 Task: Start a Sprint called Sprint0000000196 in Scrum Project Project0000000066 in Jira. Start a Sprint called Sprint0000000197 in Scrum Project Project0000000066 in Jira. Start a Sprint called Sprint0000000198 in Scrum Project Project0000000066 in Jira. Create a Scrum Project Project0000000067 in Jira. Create a Scrum Project Project0000000068 in Jira
Action: Mouse moved to (220, 64)
Screenshot: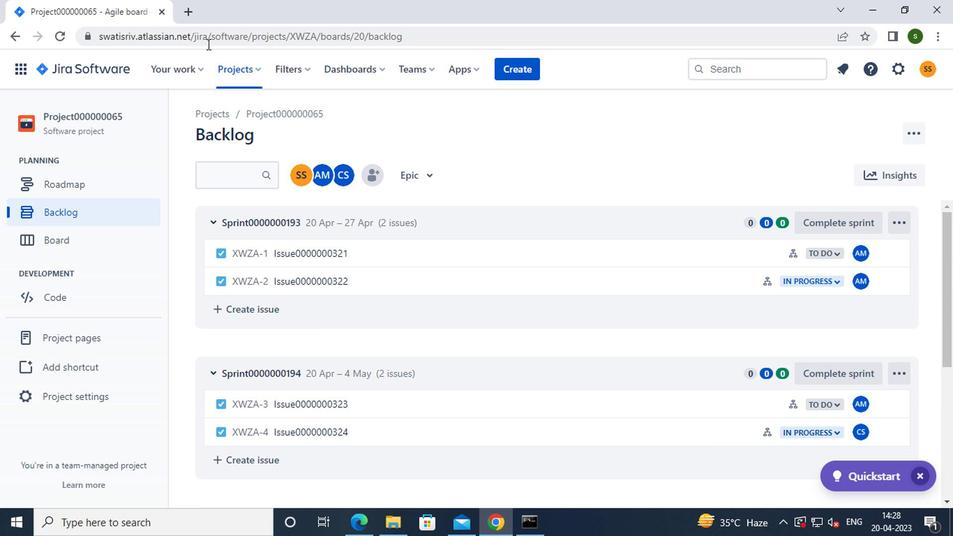 
Action: Mouse pressed left at (220, 64)
Screenshot: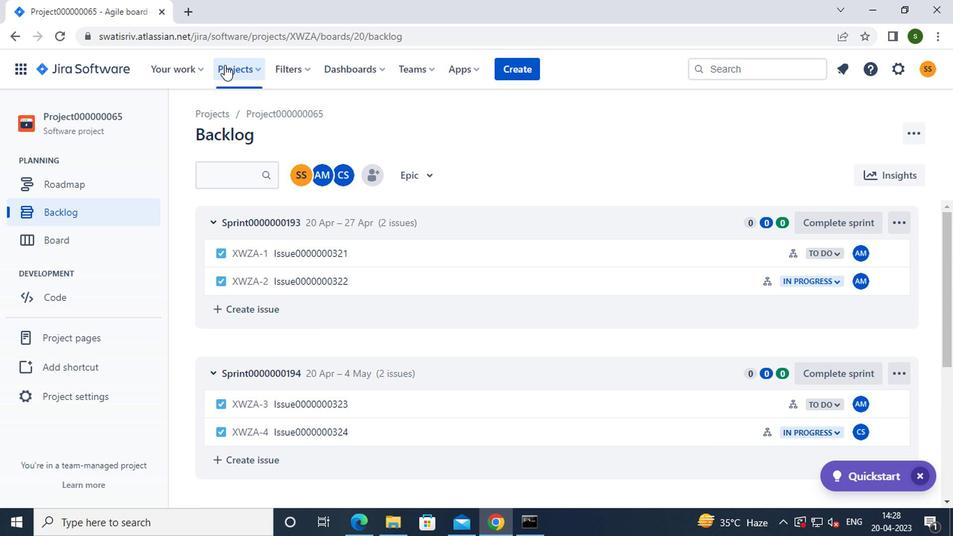
Action: Mouse moved to (296, 168)
Screenshot: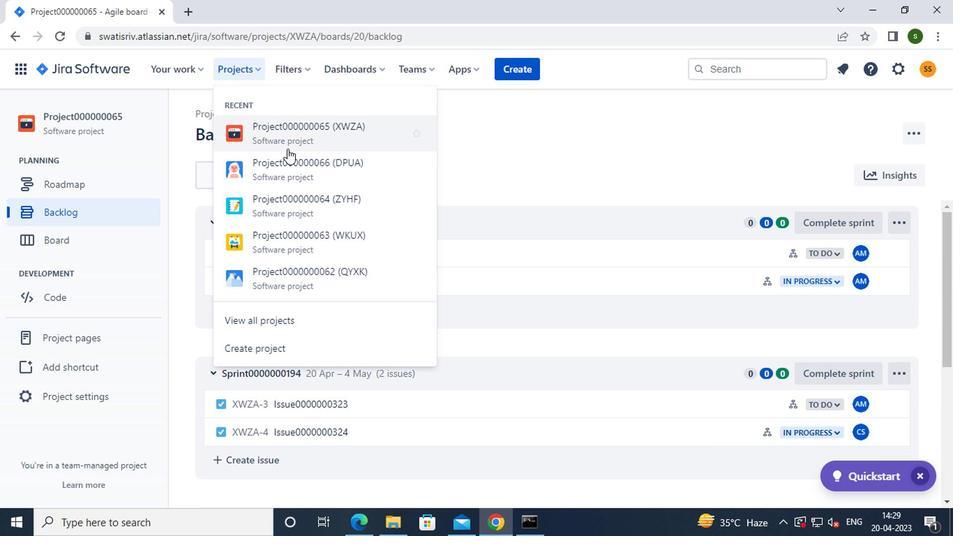 
Action: Mouse pressed left at (296, 168)
Screenshot: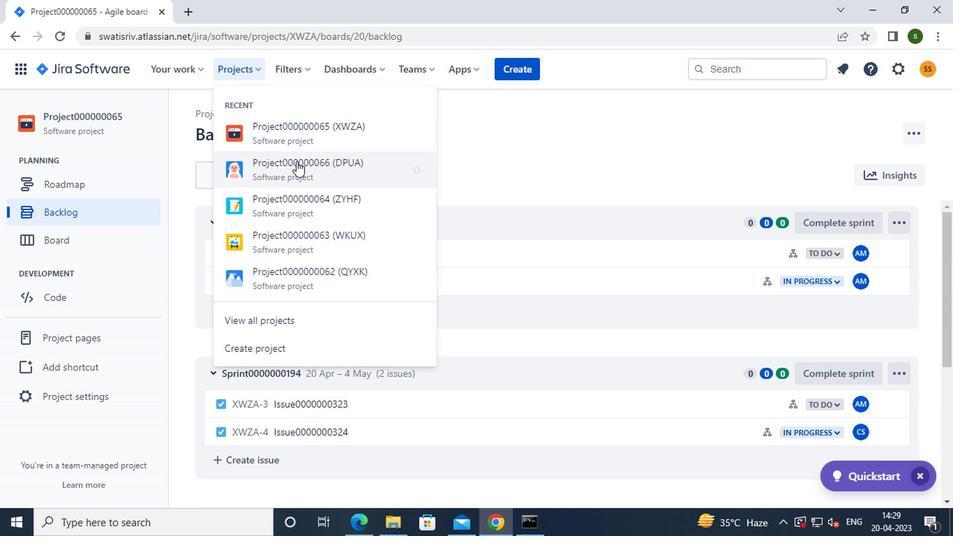 
Action: Mouse moved to (105, 204)
Screenshot: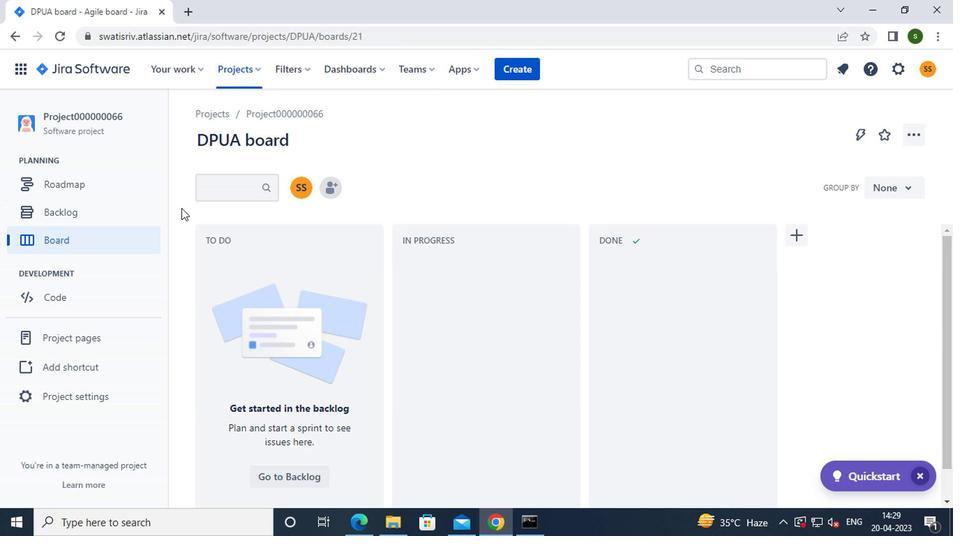 
Action: Mouse pressed left at (105, 204)
Screenshot: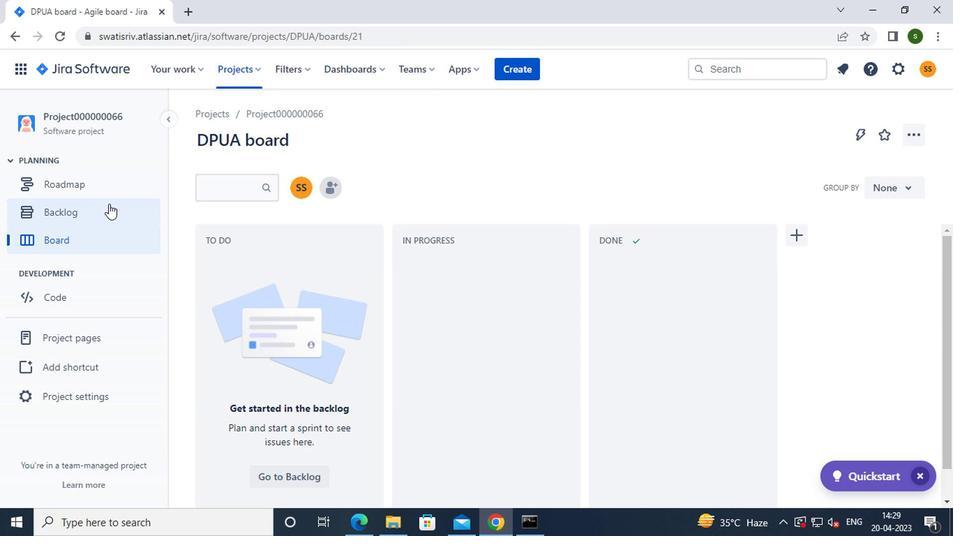 
Action: Mouse moved to (837, 219)
Screenshot: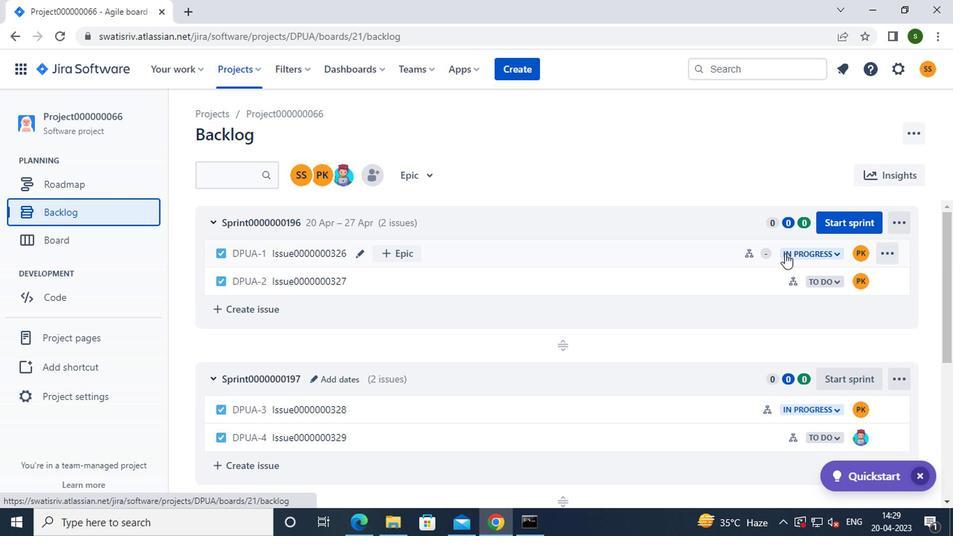 
Action: Mouse pressed left at (837, 219)
Screenshot: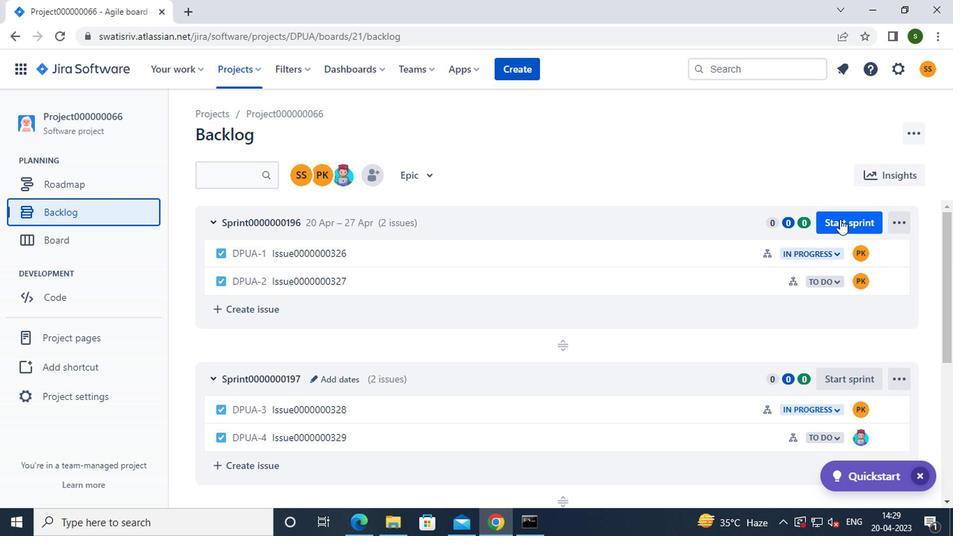 
Action: Mouse moved to (608, 360)
Screenshot: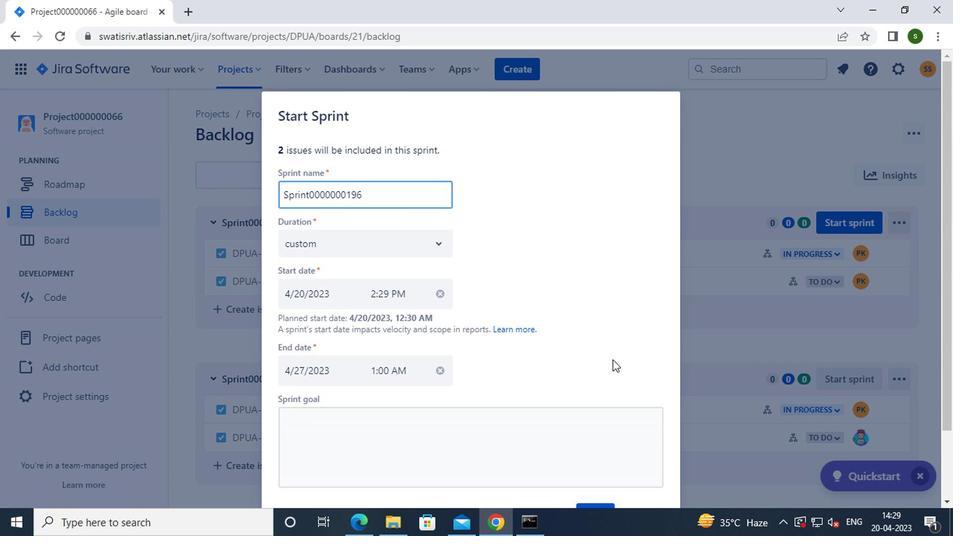 
Action: Mouse scrolled (608, 359) with delta (0, 0)
Screenshot: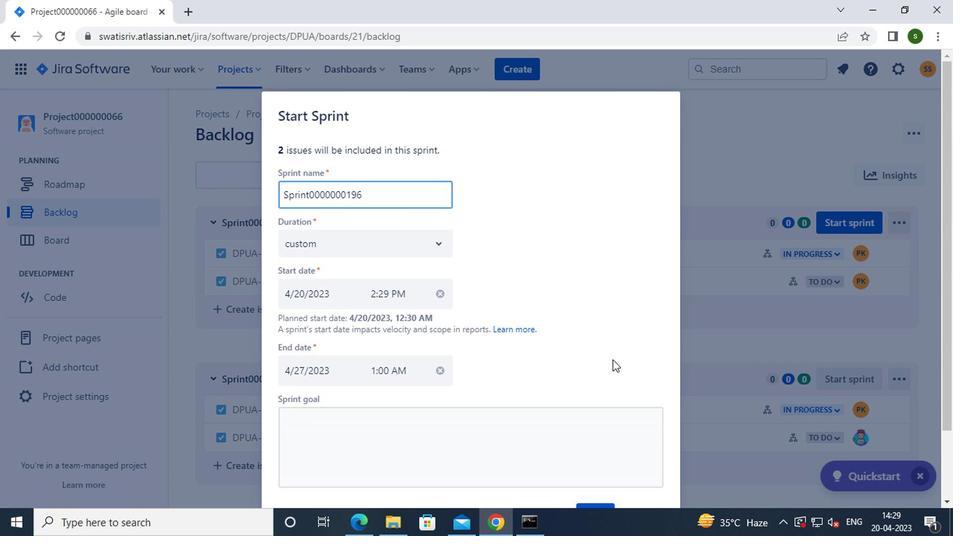 
Action: Mouse moved to (608, 361)
Screenshot: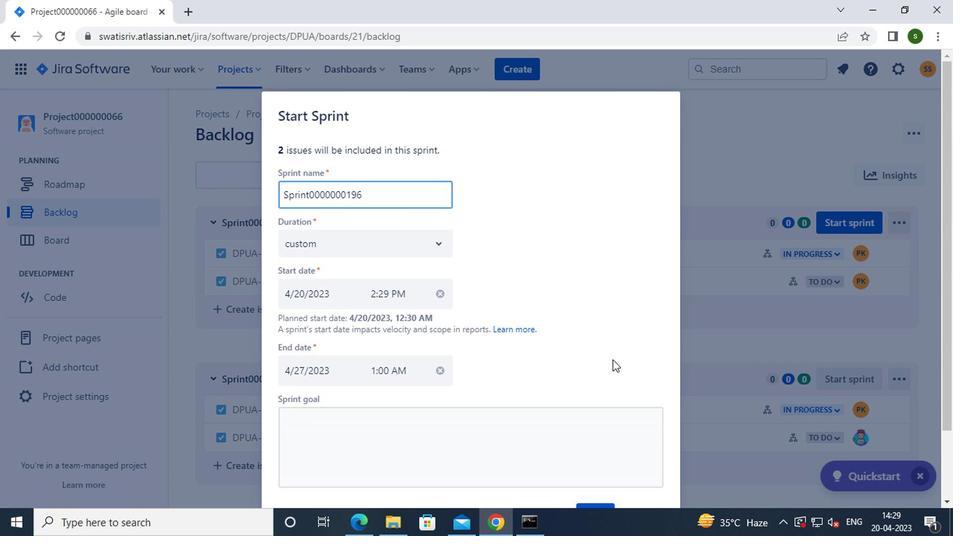 
Action: Mouse scrolled (608, 360) with delta (0, 0)
Screenshot: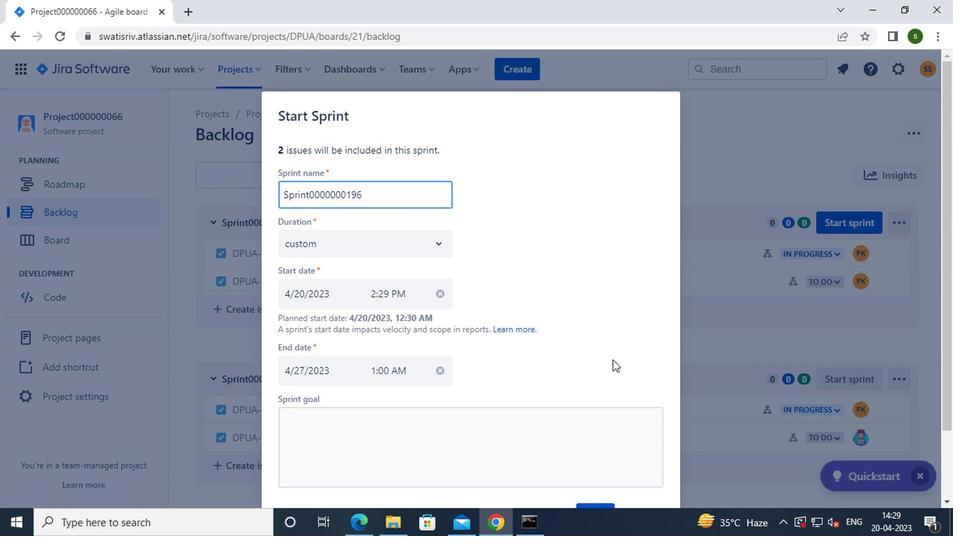 
Action: Mouse moved to (598, 431)
Screenshot: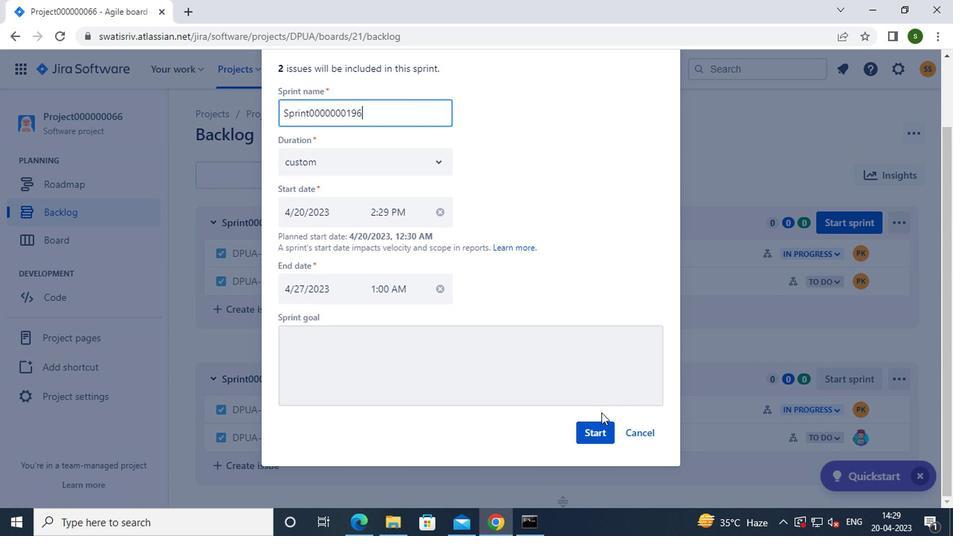 
Action: Mouse pressed left at (598, 431)
Screenshot: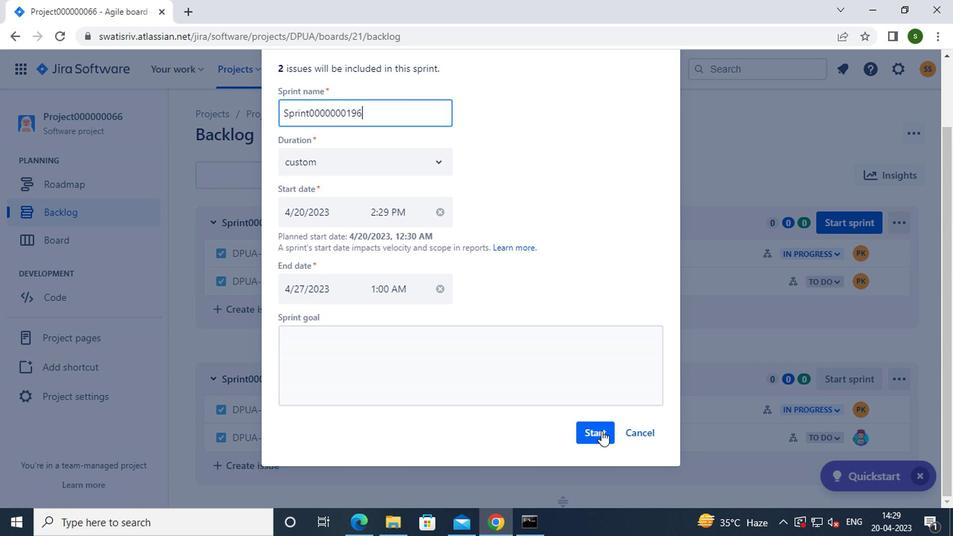 
Action: Mouse moved to (105, 205)
Screenshot: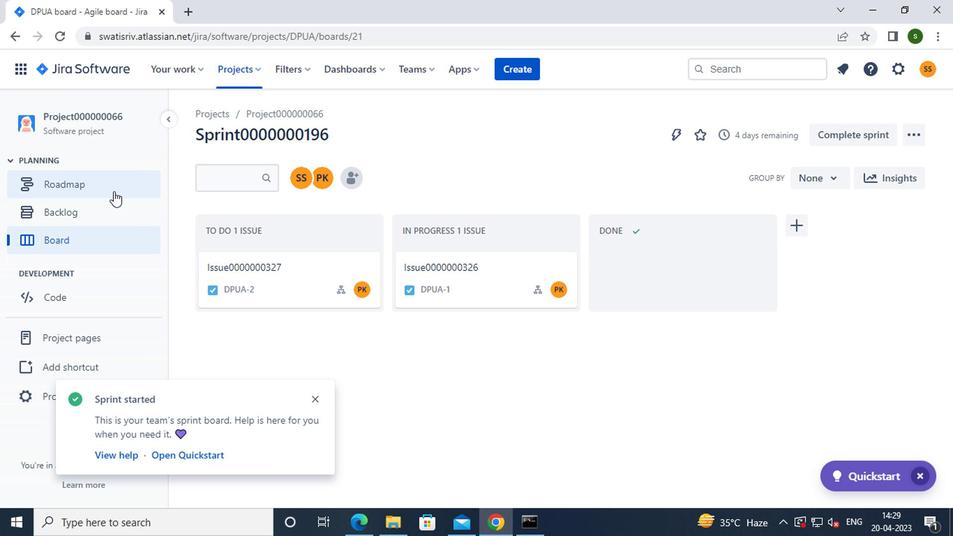 
Action: Mouse pressed left at (105, 205)
Screenshot: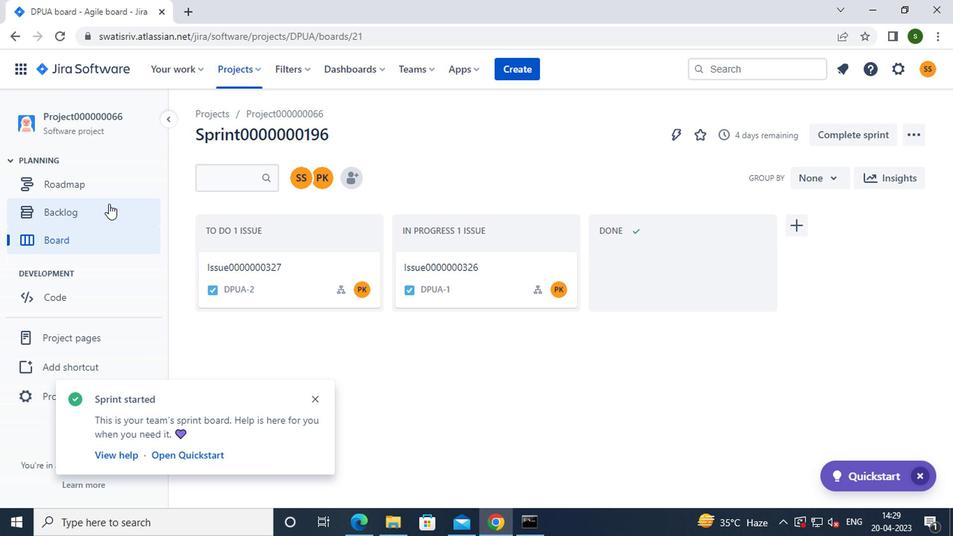 
Action: Mouse moved to (645, 335)
Screenshot: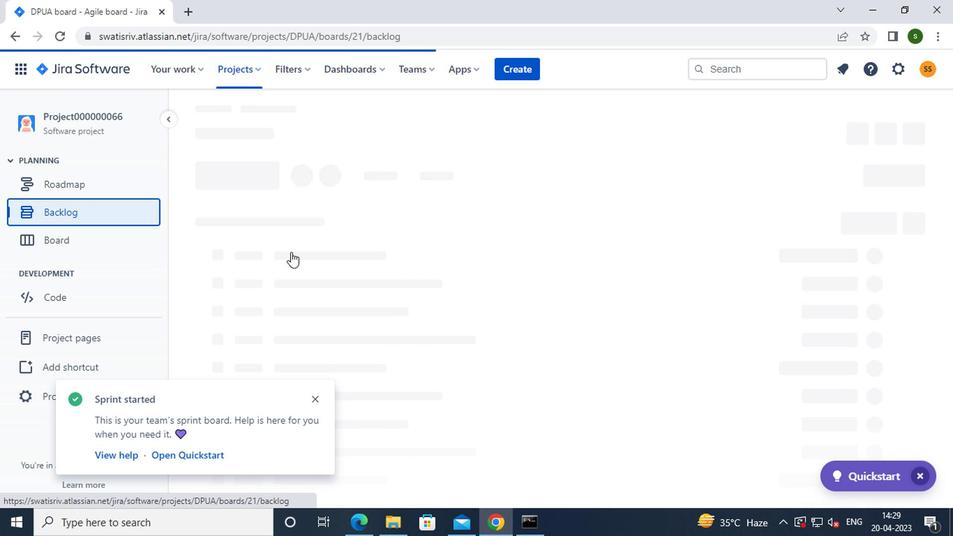 
Action: Mouse scrolled (645, 334) with delta (0, 0)
Screenshot: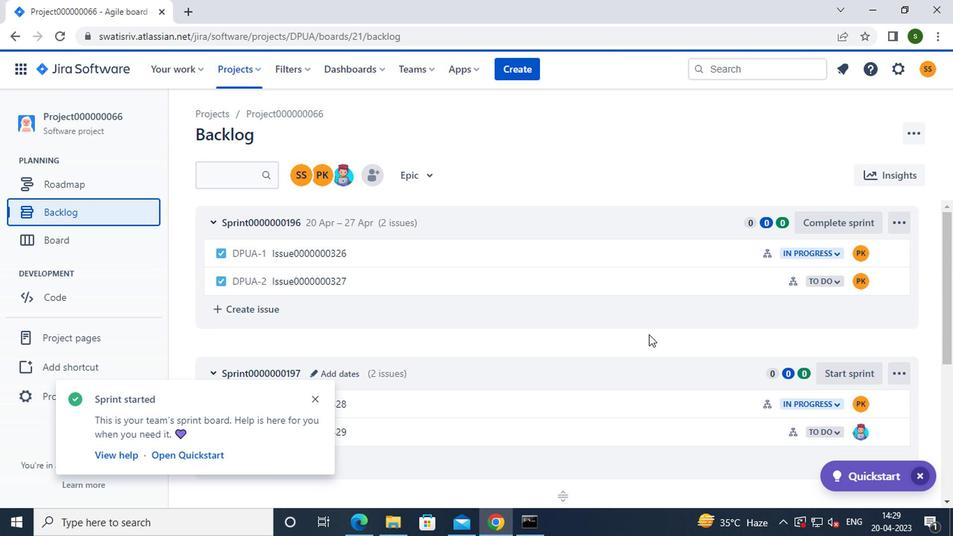 
Action: Mouse moved to (828, 299)
Screenshot: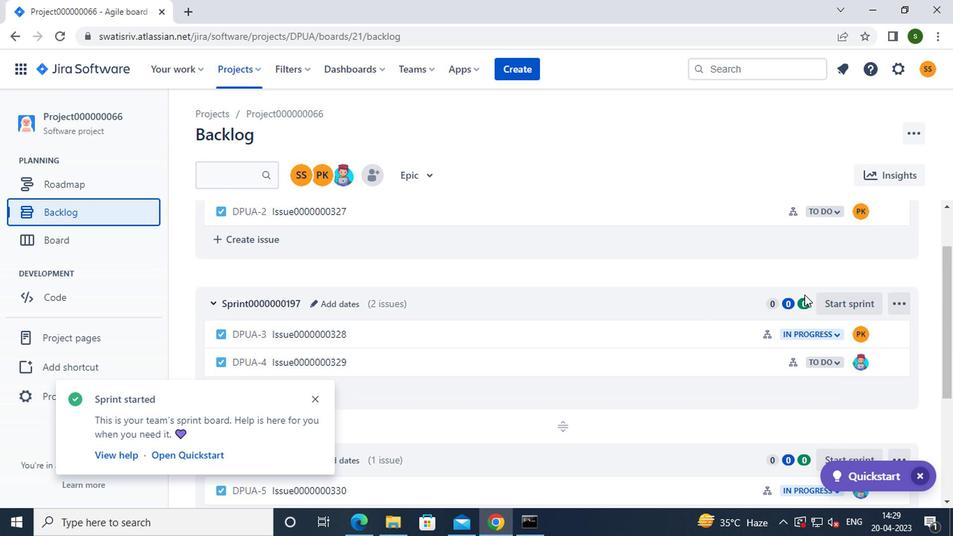 
Action: Mouse pressed left at (828, 299)
Screenshot: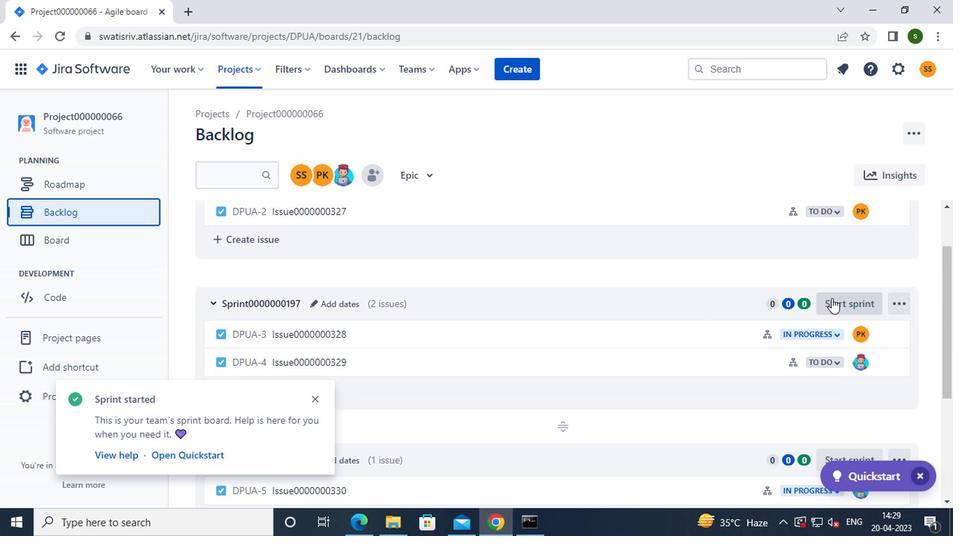 
Action: Mouse moved to (603, 490)
Screenshot: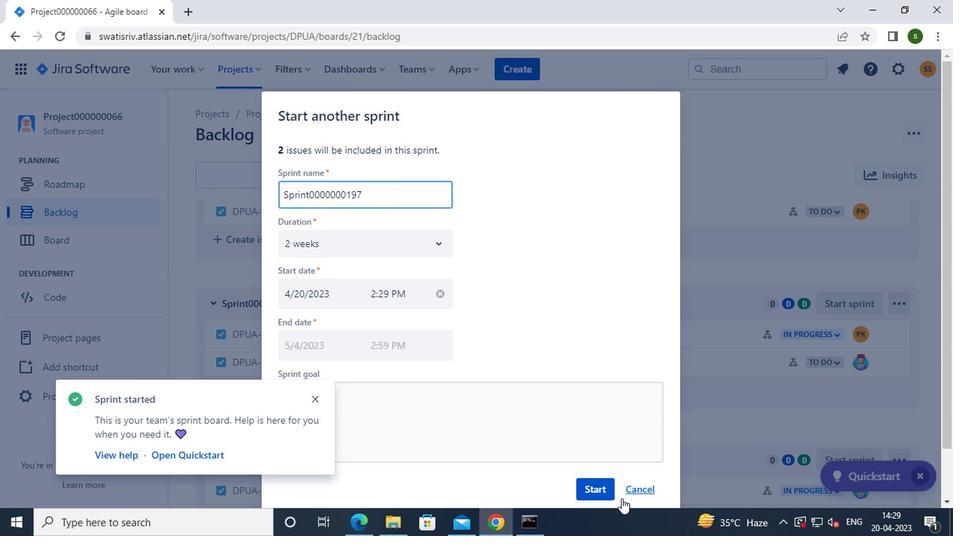 
Action: Mouse pressed left at (603, 490)
Screenshot: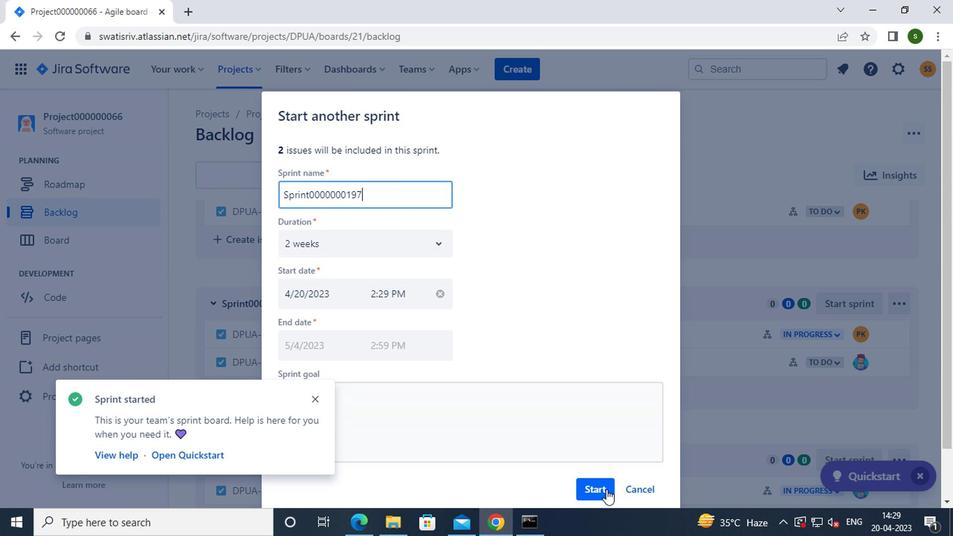 
Action: Mouse moved to (111, 216)
Screenshot: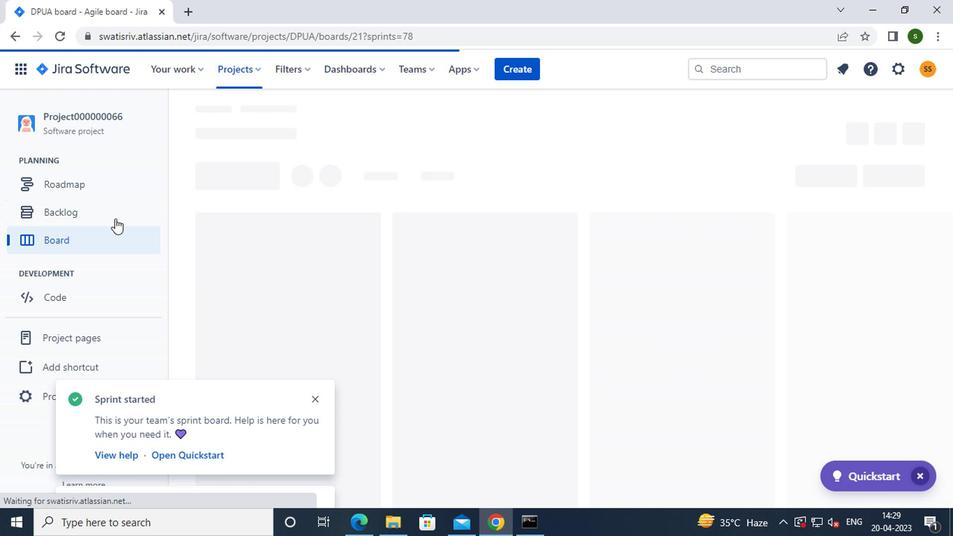 
Action: Mouse pressed left at (111, 216)
Screenshot: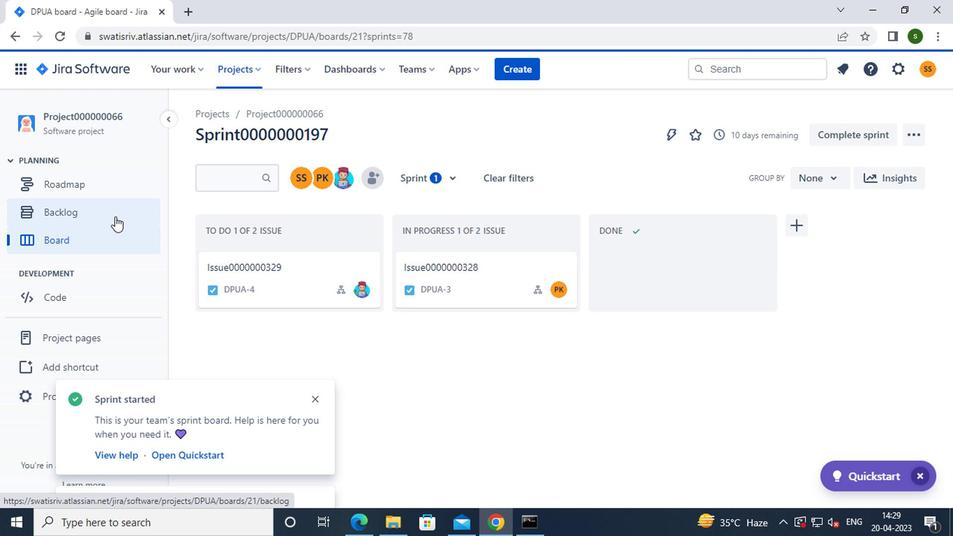 
Action: Mouse moved to (616, 347)
Screenshot: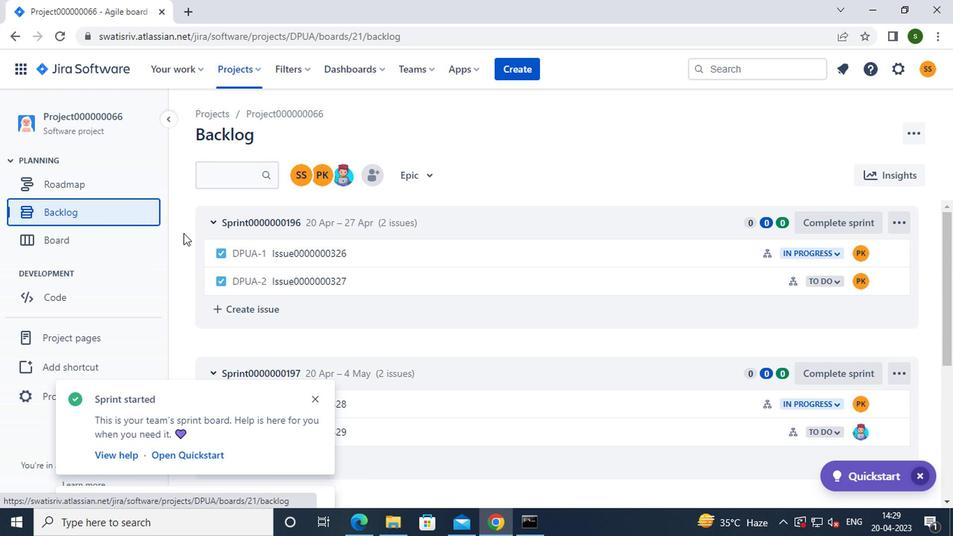 
Action: Mouse scrolled (616, 346) with delta (0, 0)
Screenshot: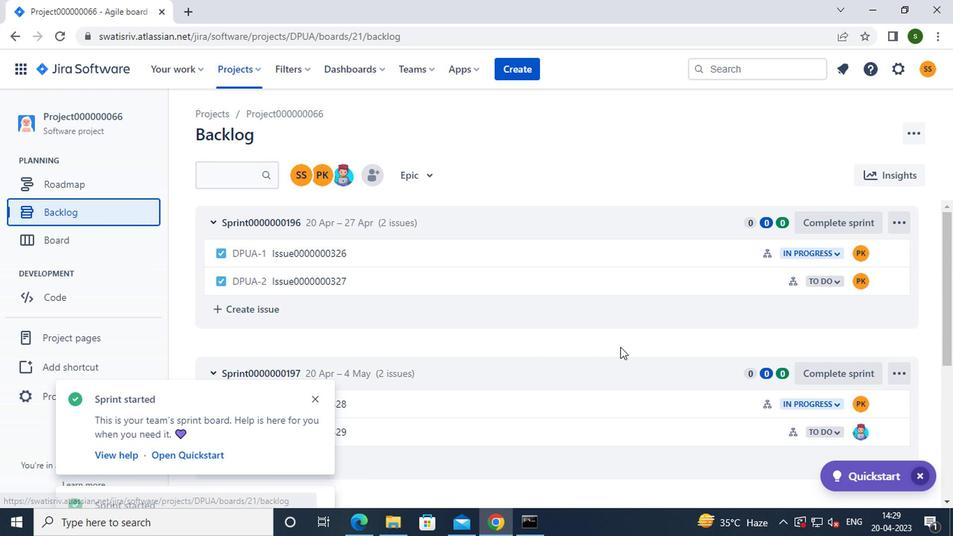
Action: Mouse scrolled (616, 346) with delta (0, 0)
Screenshot: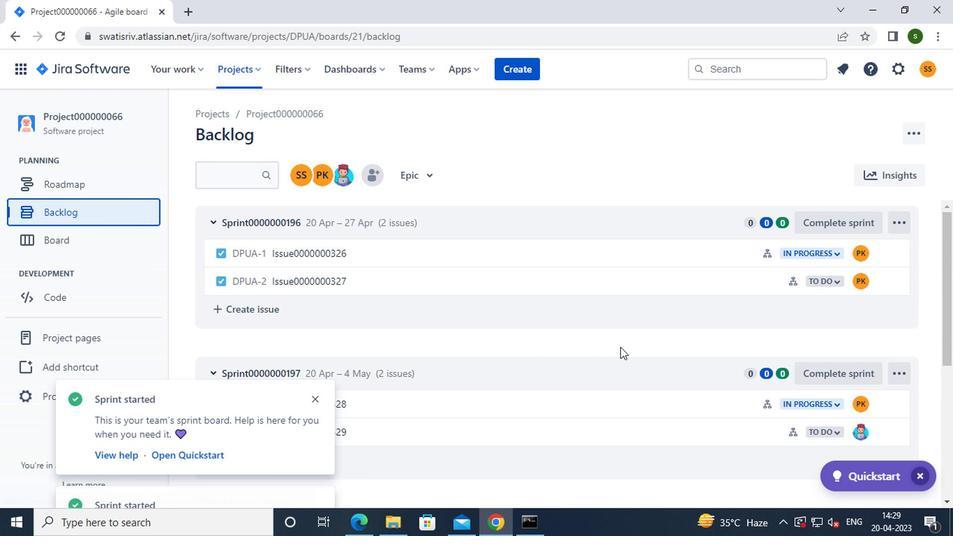 
Action: Mouse scrolled (616, 346) with delta (0, 0)
Screenshot: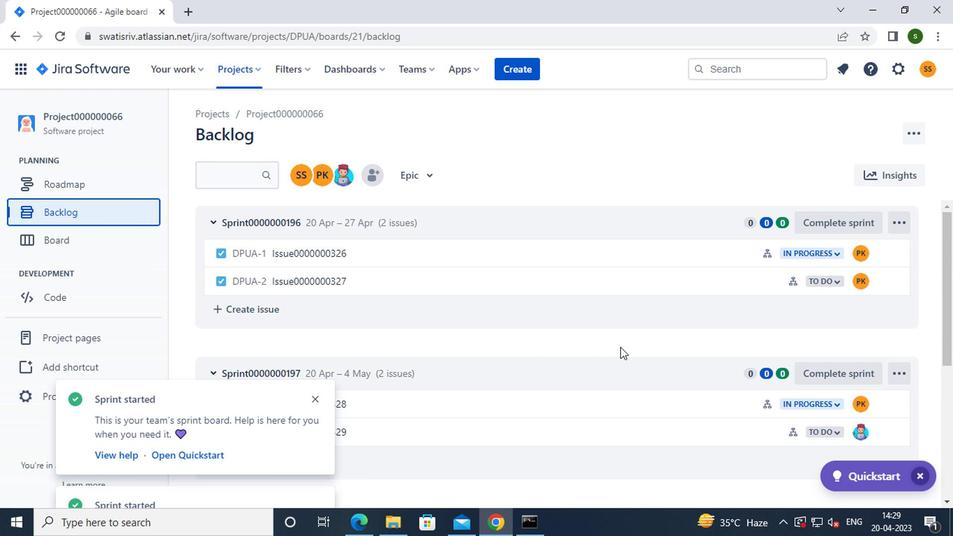 
Action: Mouse scrolled (616, 346) with delta (0, 0)
Screenshot: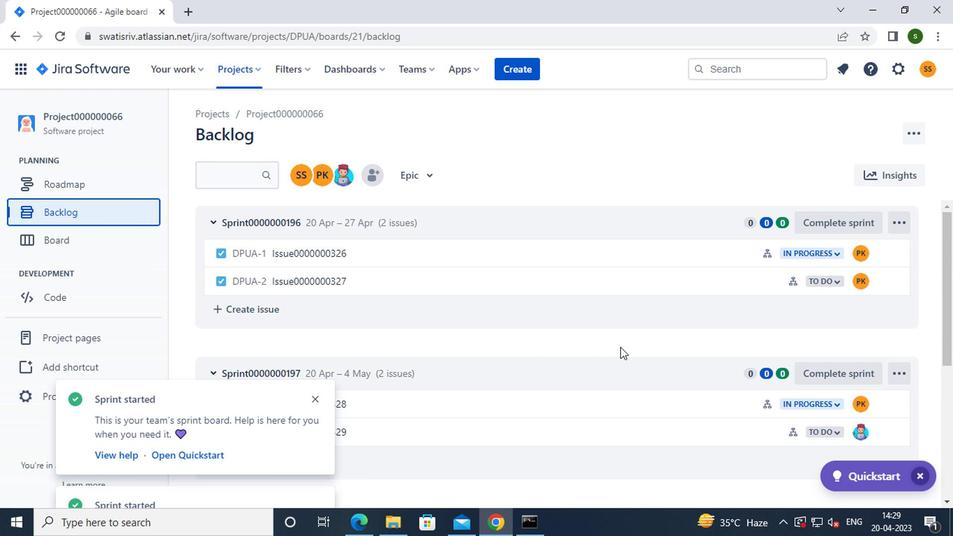 
Action: Mouse moved to (600, 289)
Screenshot: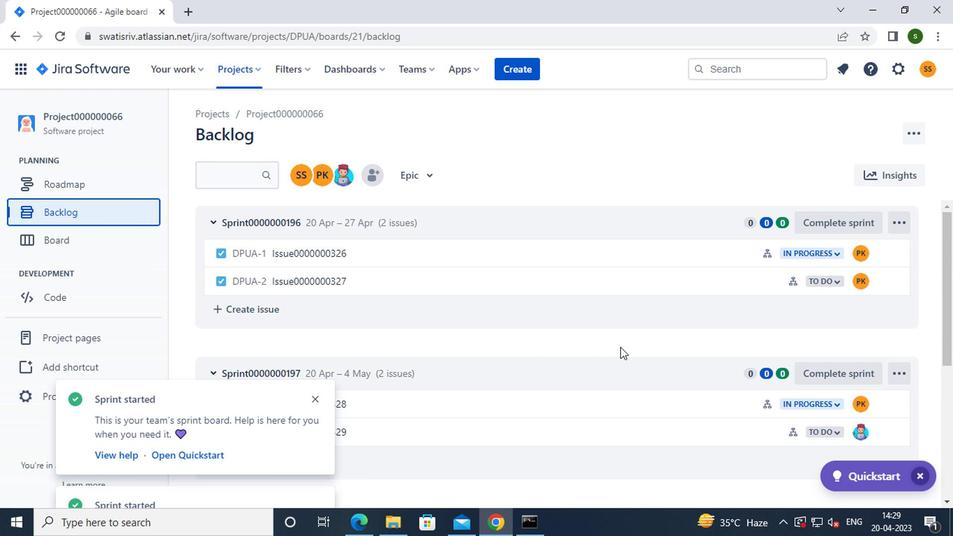 
Action: Mouse scrolled (600, 288) with delta (0, 0)
Screenshot: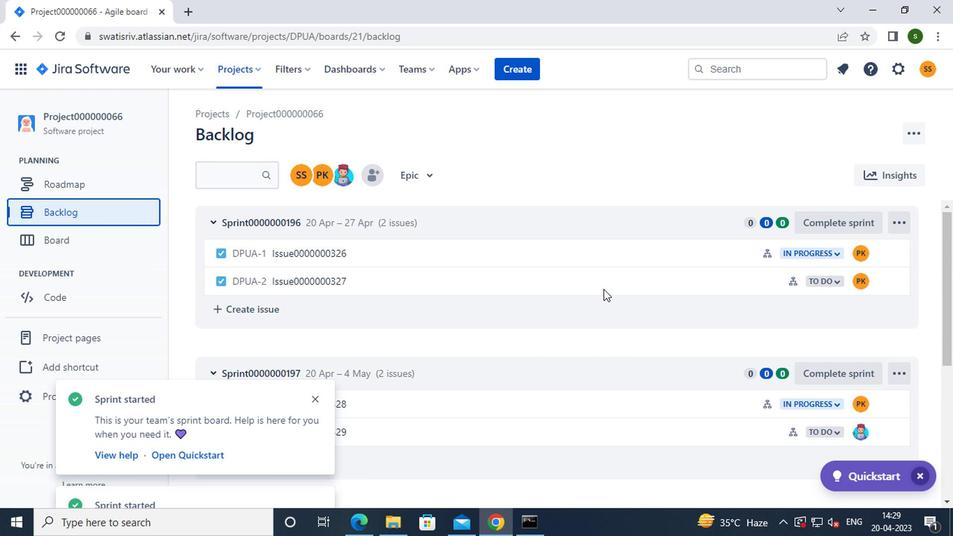 
Action: Mouse scrolled (600, 288) with delta (0, 0)
Screenshot: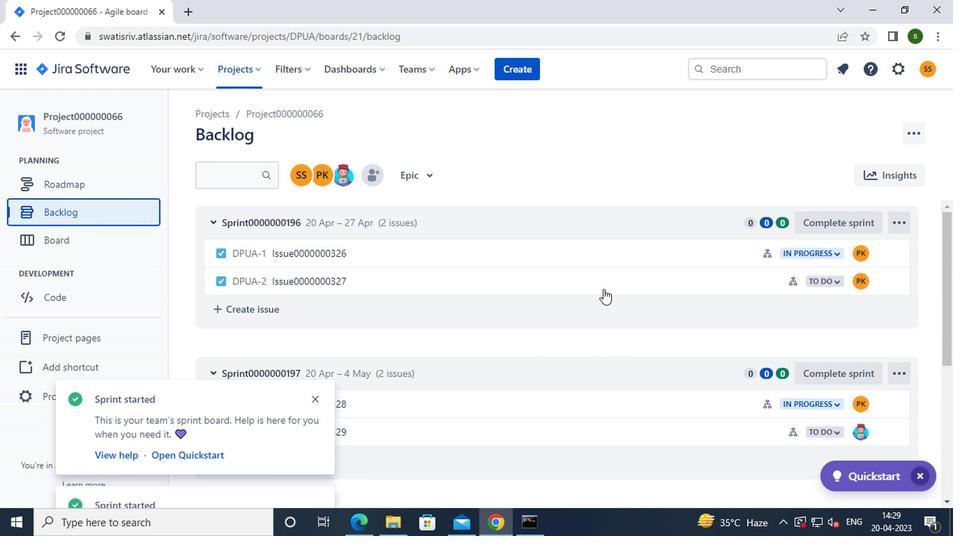 
Action: Mouse moved to (950, 309)
Screenshot: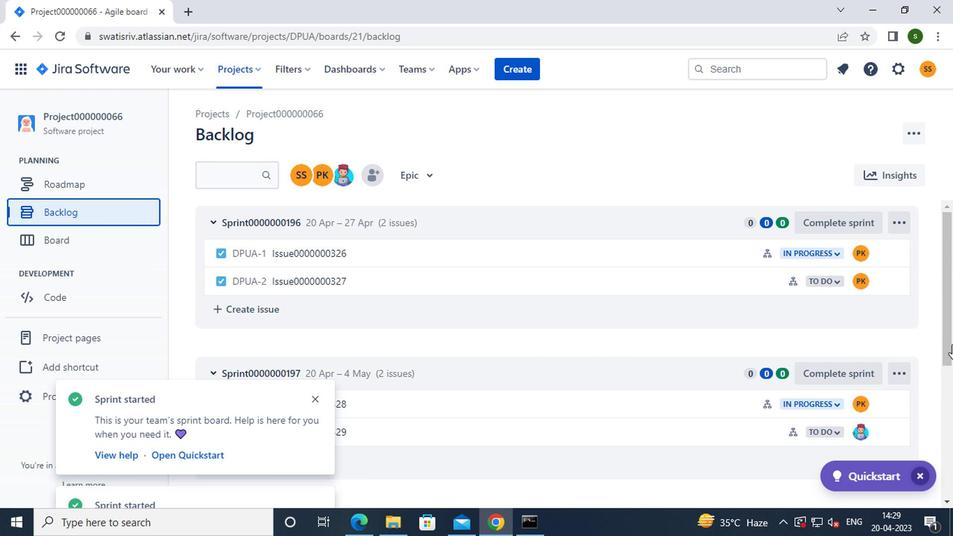 
Action: Mouse pressed left at (949, 309)
Screenshot: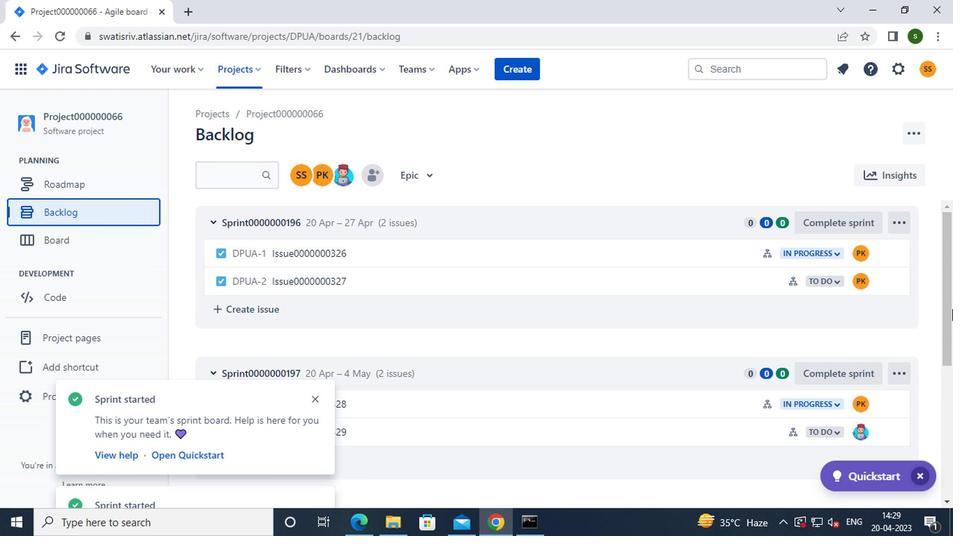 
Action: Mouse moved to (946, 341)
Screenshot: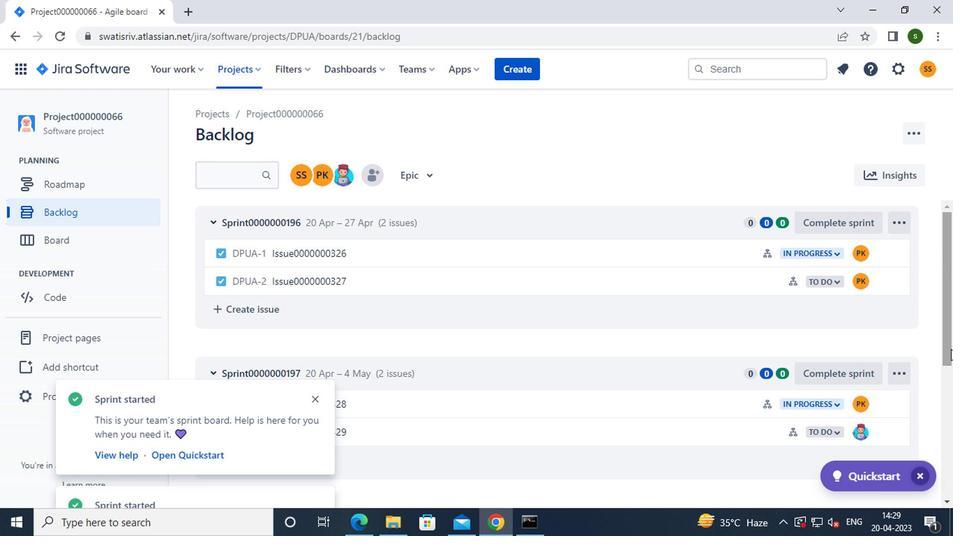 
Action: Mouse pressed left at (946, 341)
Screenshot: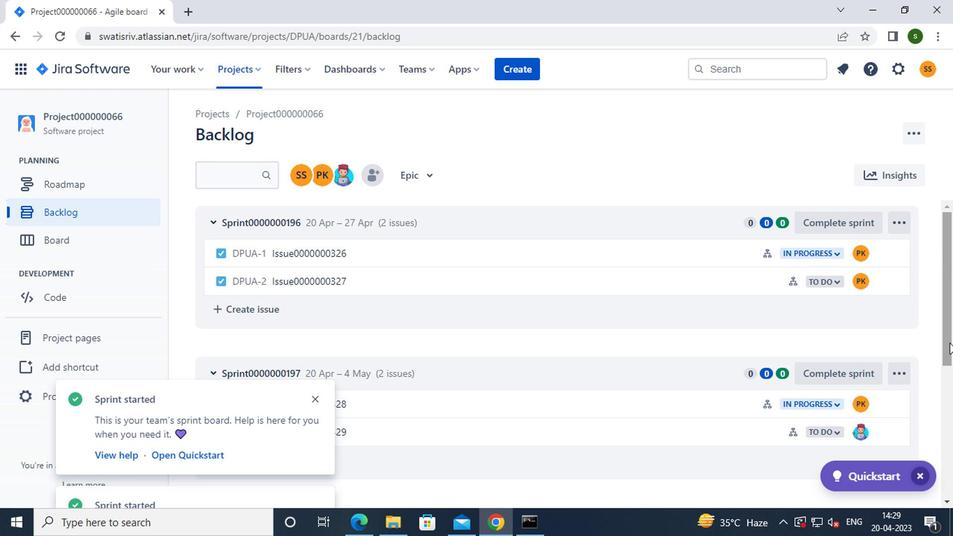 
Action: Mouse moved to (840, 343)
Screenshot: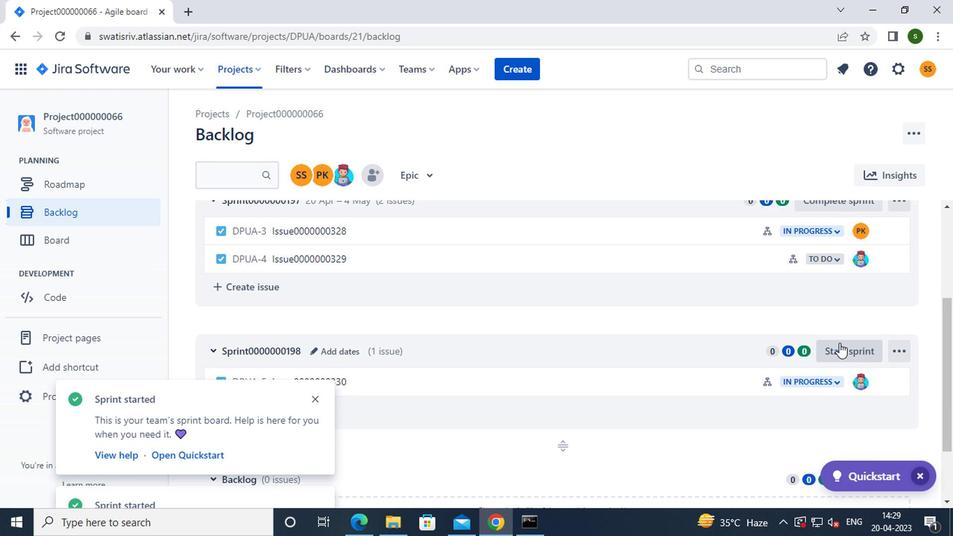 
Action: Mouse pressed left at (840, 343)
Screenshot: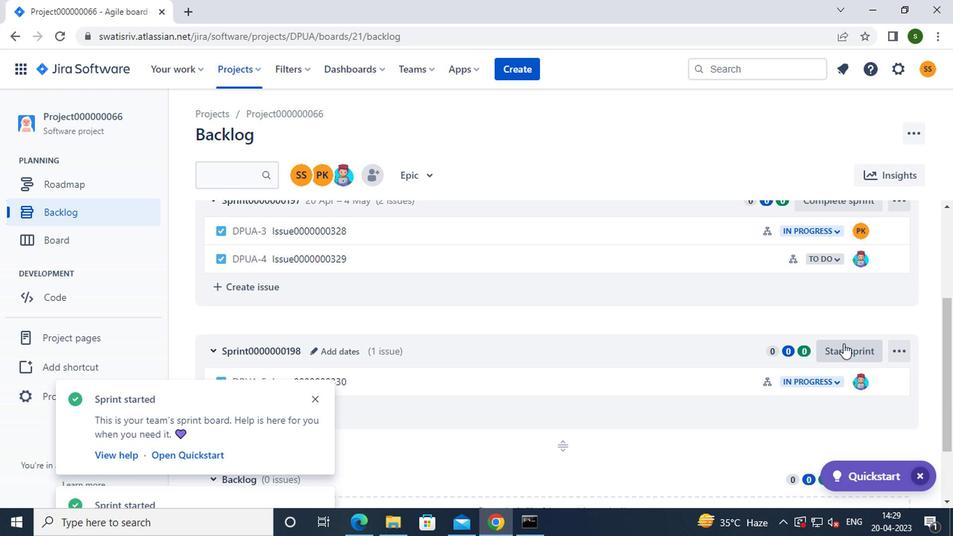 
Action: Mouse moved to (598, 483)
Screenshot: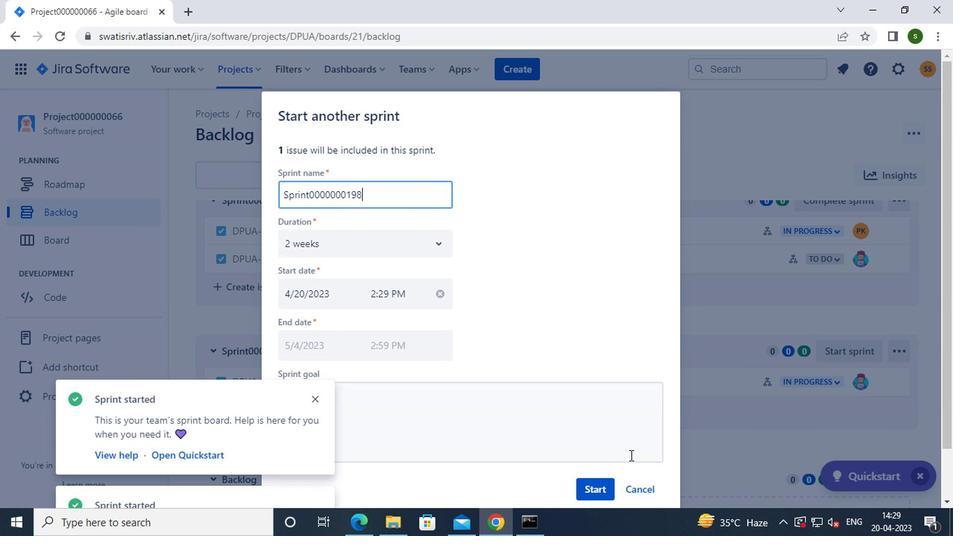 
Action: Mouse pressed left at (598, 483)
Screenshot: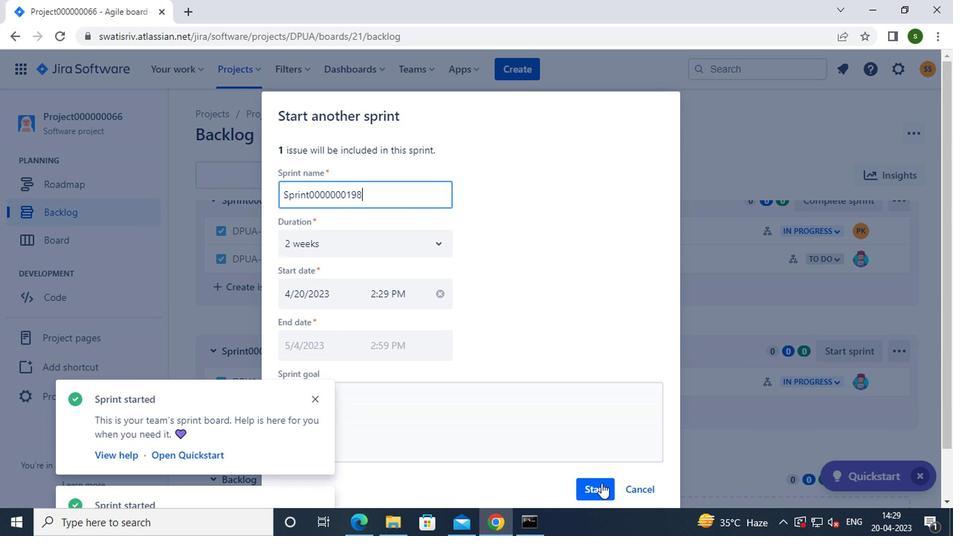 
Action: Mouse moved to (248, 70)
Screenshot: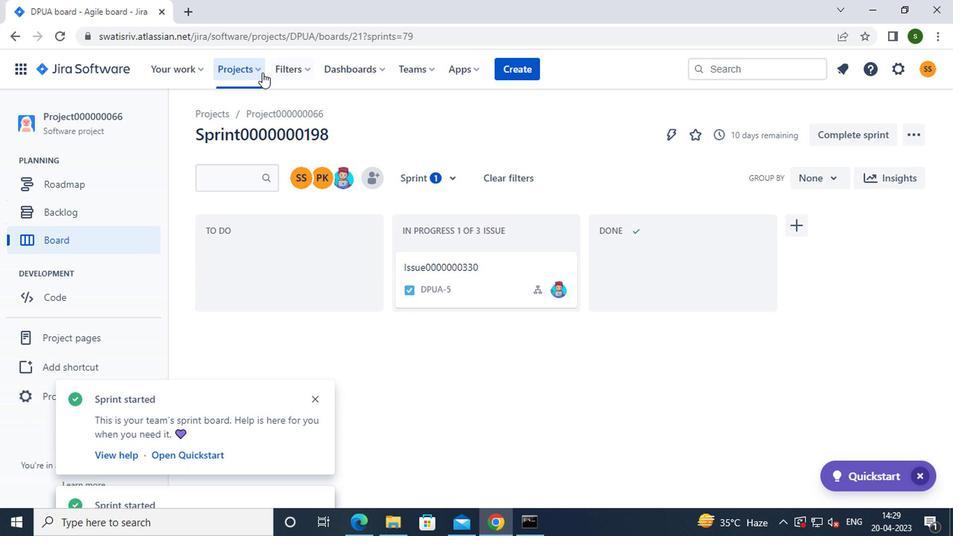 
Action: Mouse pressed left at (248, 70)
Screenshot: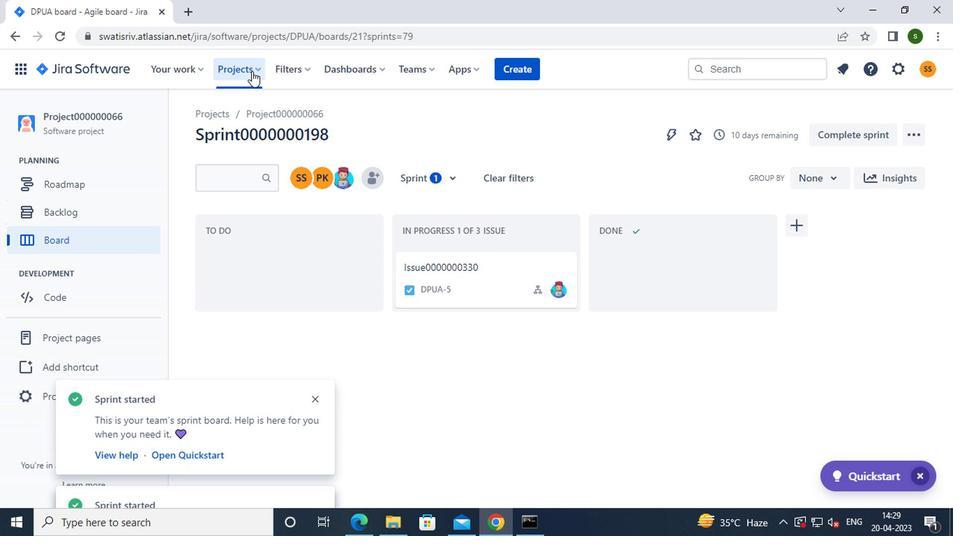 
Action: Mouse moved to (313, 350)
Screenshot: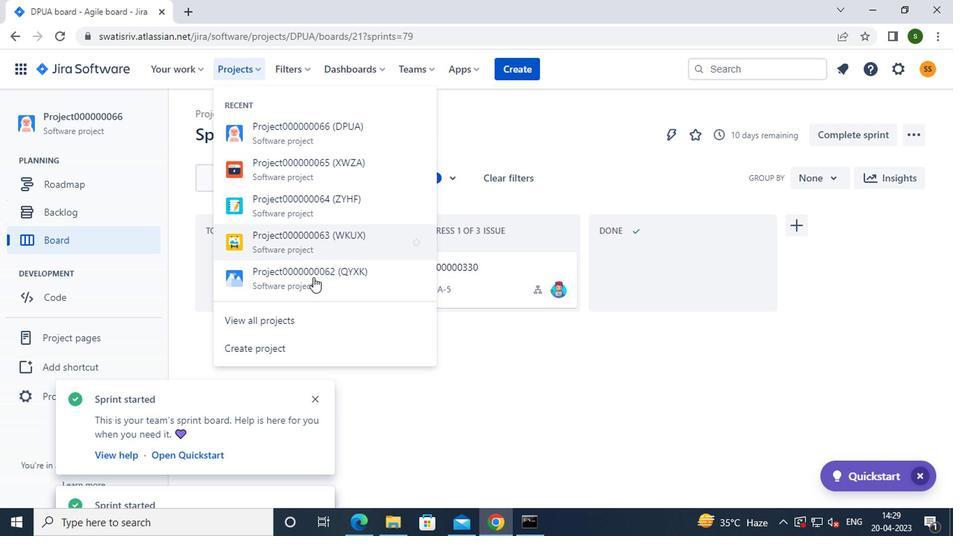 
Action: Mouse pressed left at (313, 350)
Screenshot: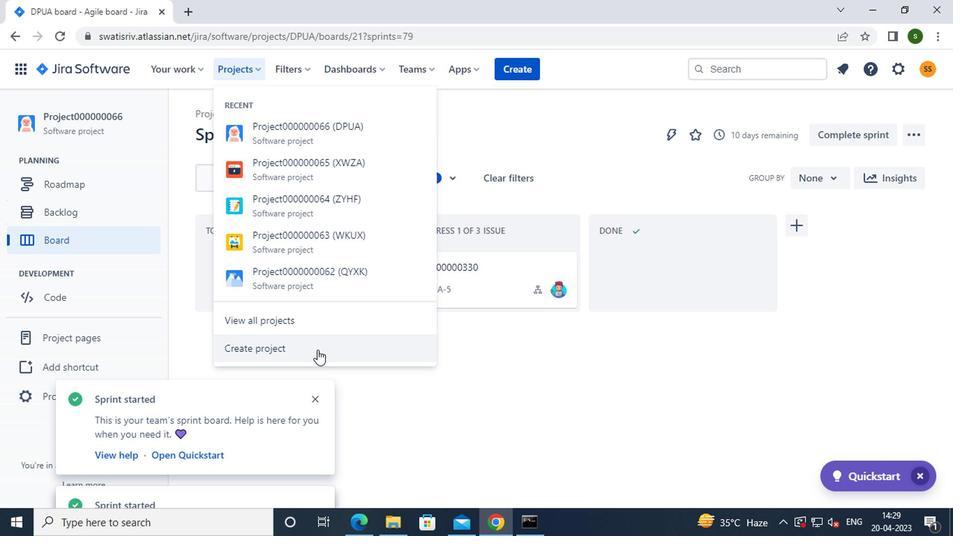 
Action: Mouse moved to (775, 350)
Screenshot: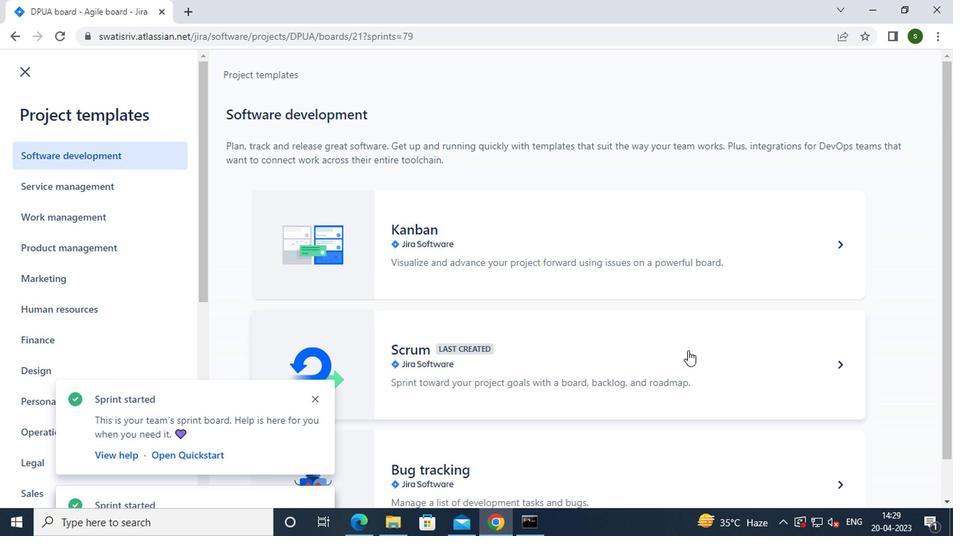 
Action: Mouse pressed left at (775, 350)
Screenshot: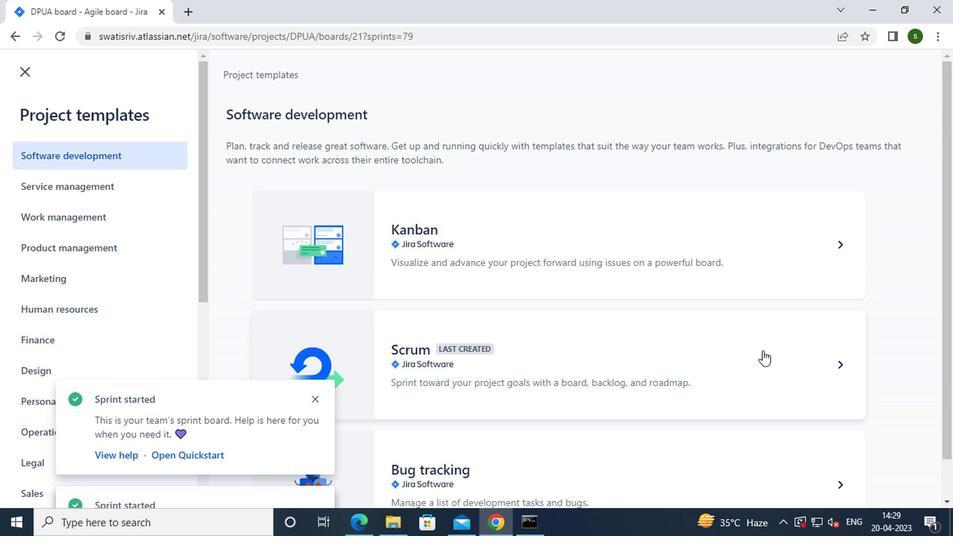 
Action: Mouse moved to (863, 474)
Screenshot: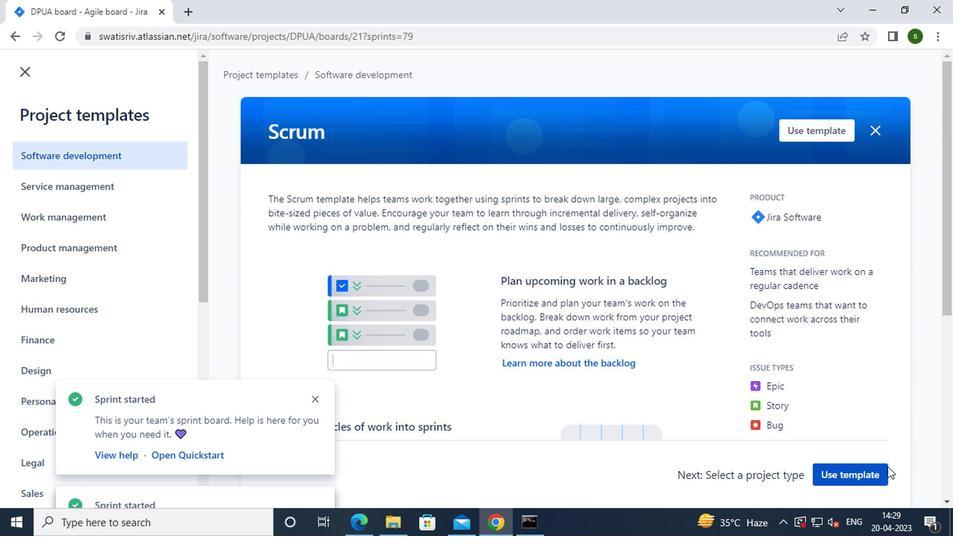 
Action: Mouse pressed left at (863, 474)
Screenshot: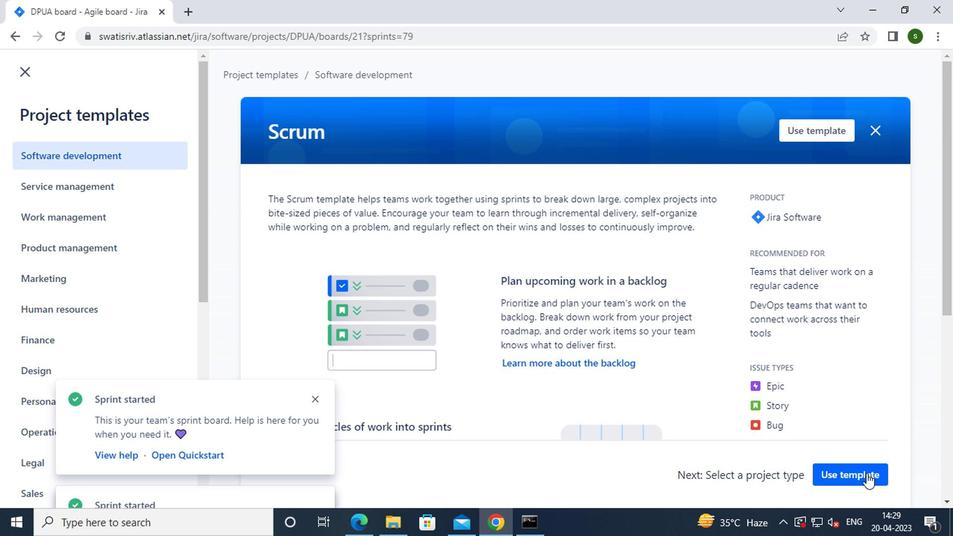 
Action: Mouse moved to (807, 376)
Screenshot: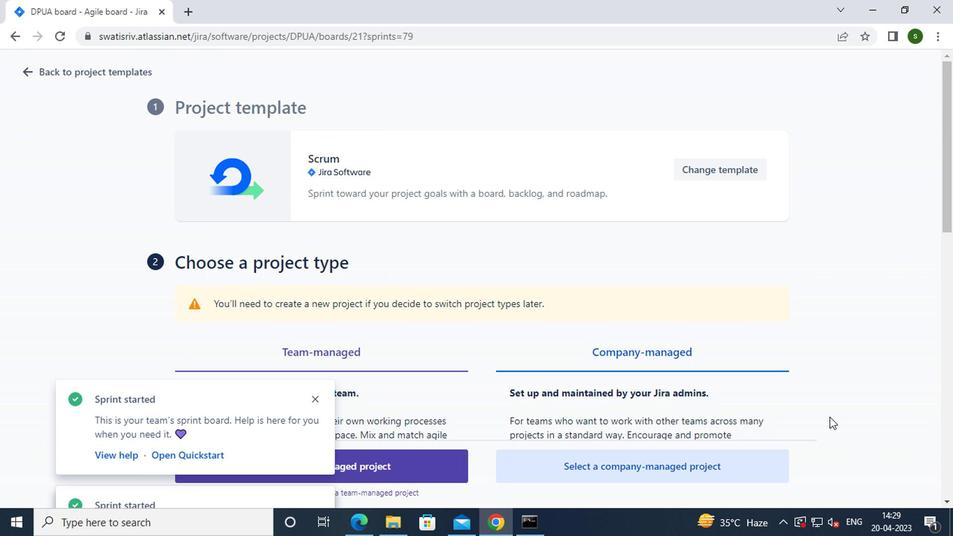 
Action: Mouse scrolled (807, 375) with delta (0, 0)
Screenshot: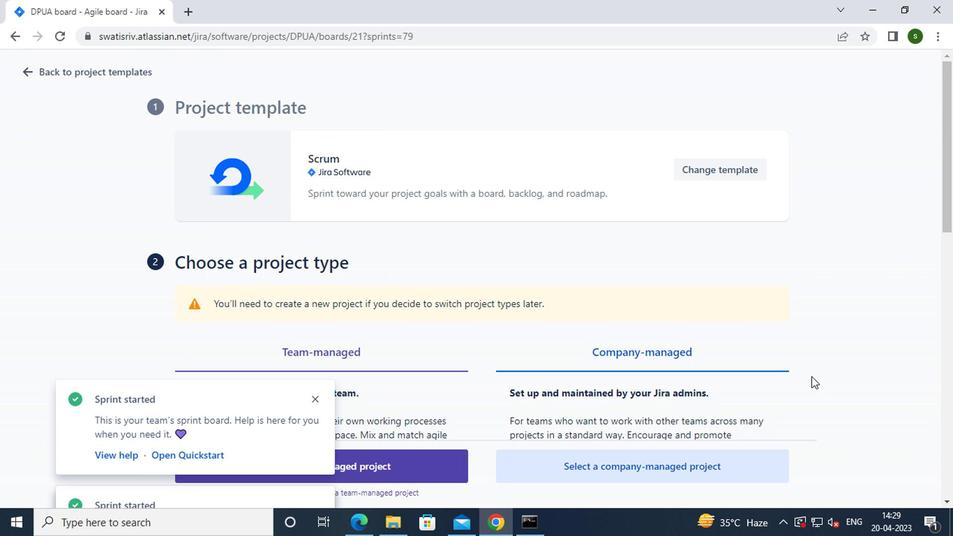 
Action: Mouse scrolled (807, 375) with delta (0, 0)
Screenshot: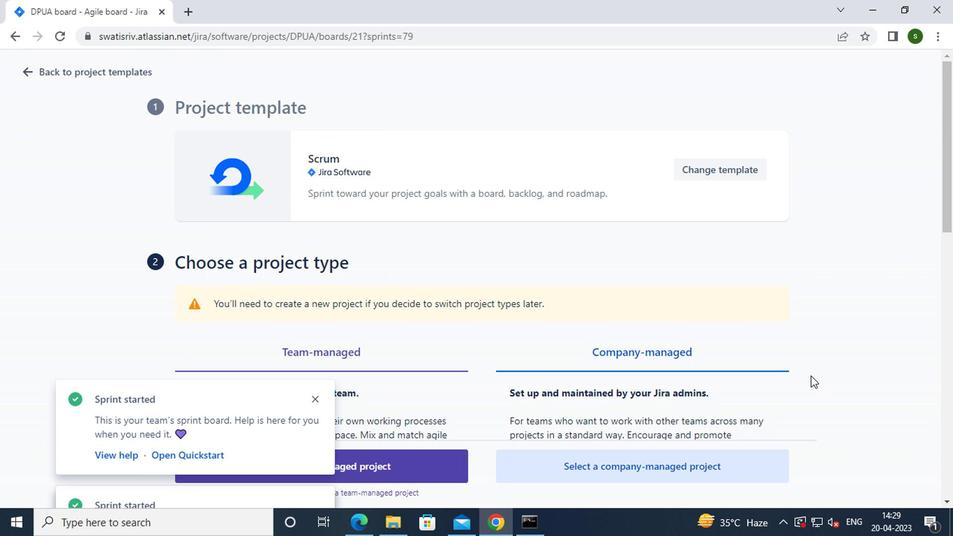 
Action: Mouse moved to (411, 471)
Screenshot: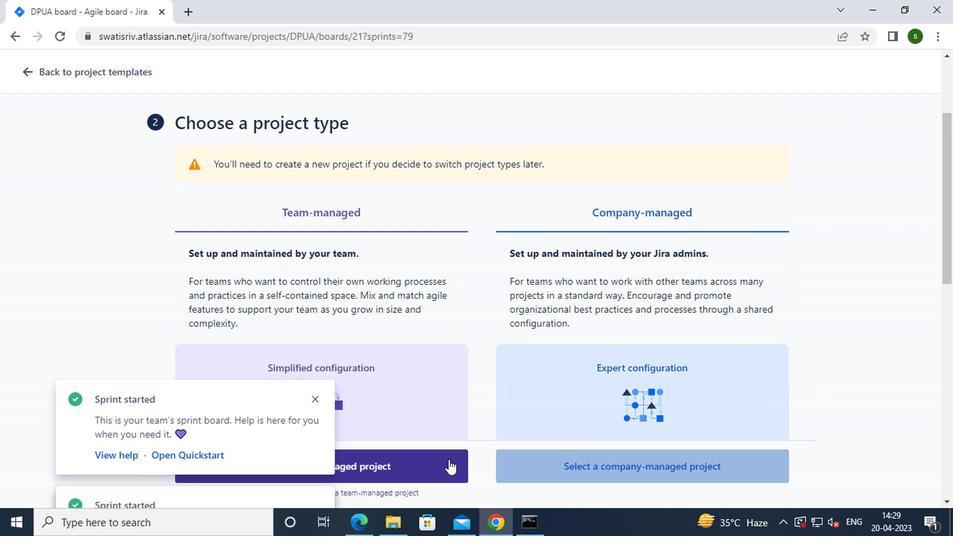 
Action: Mouse pressed left at (411, 471)
Screenshot: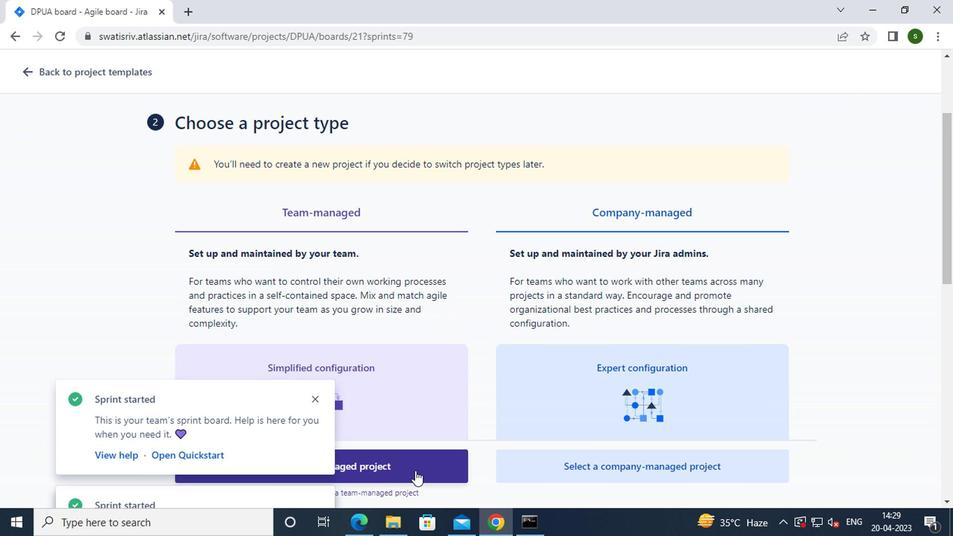 
Action: Mouse moved to (236, 215)
Screenshot: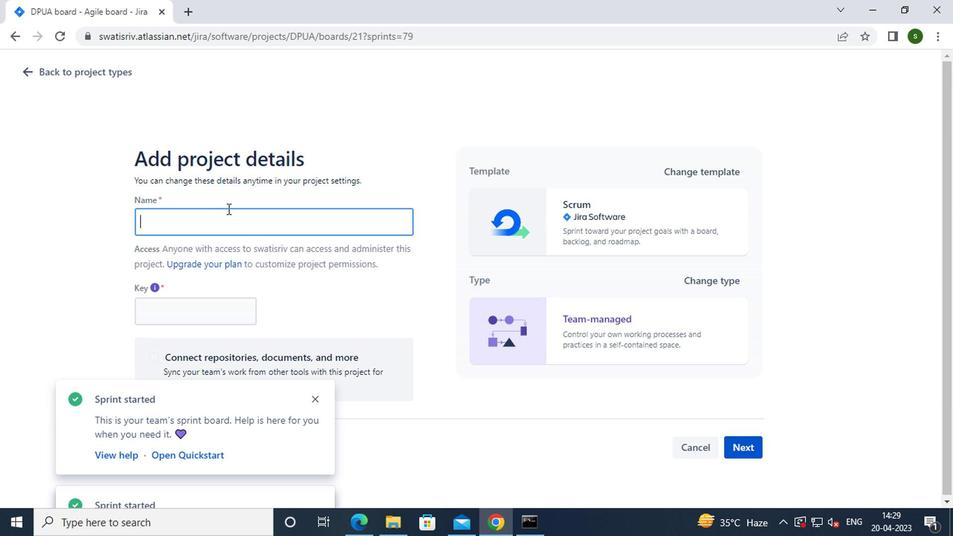 
Action: Mouse pressed left at (236, 215)
Screenshot: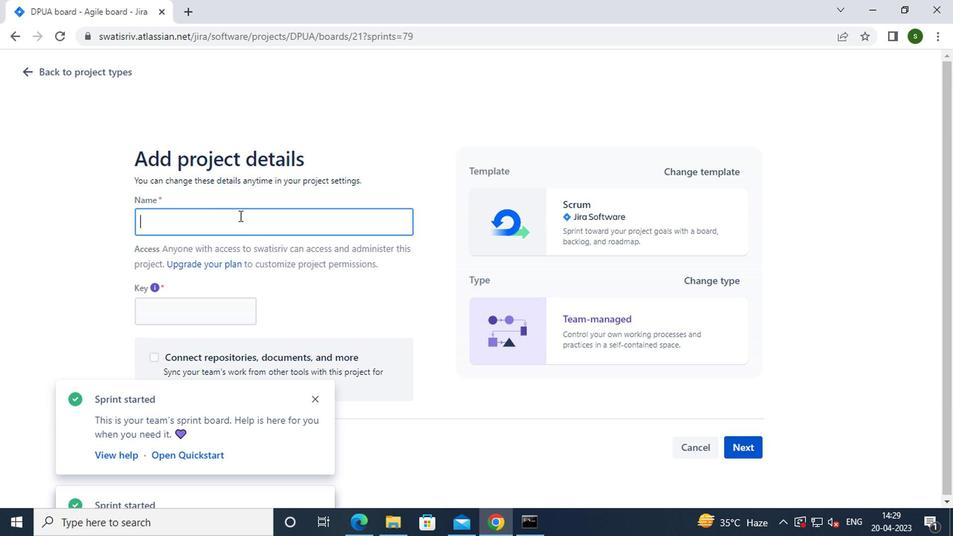
Action: Key pressed <Key.caps_lock><Key.caps_lock>p<Key.caps_lock>roject0000000067
Screenshot: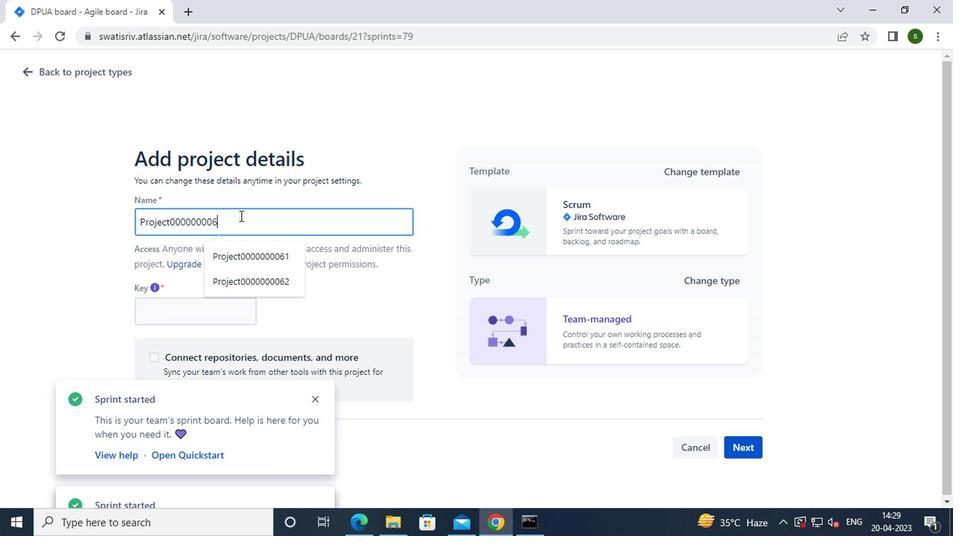 
Action: Mouse moved to (739, 451)
Screenshot: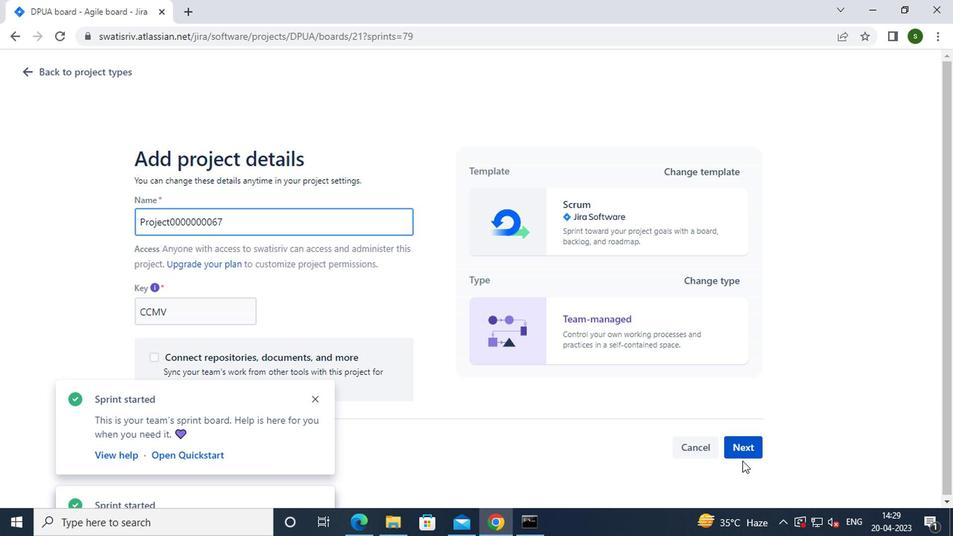 
Action: Mouse pressed left at (739, 451)
Screenshot: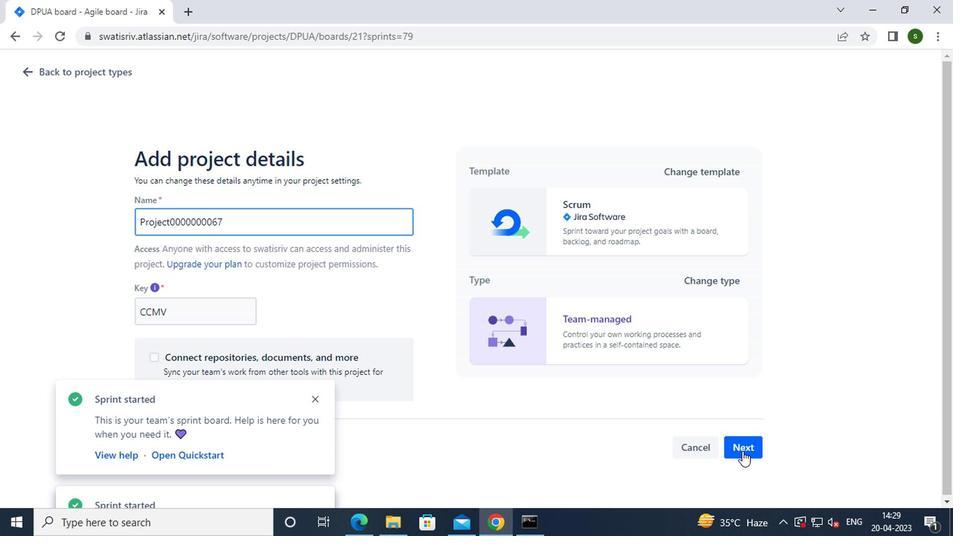 
Action: Mouse moved to (649, 374)
Screenshot: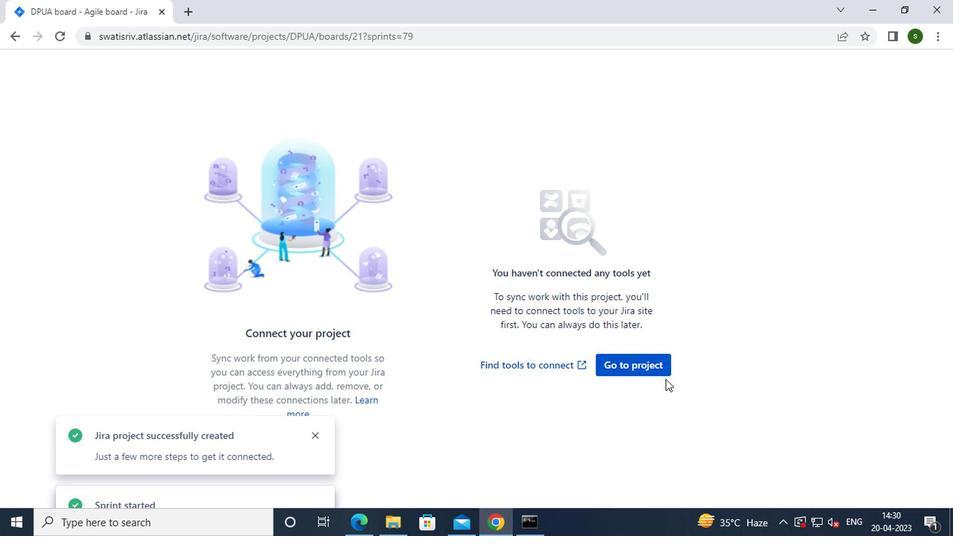 
Action: Mouse pressed left at (649, 374)
Screenshot: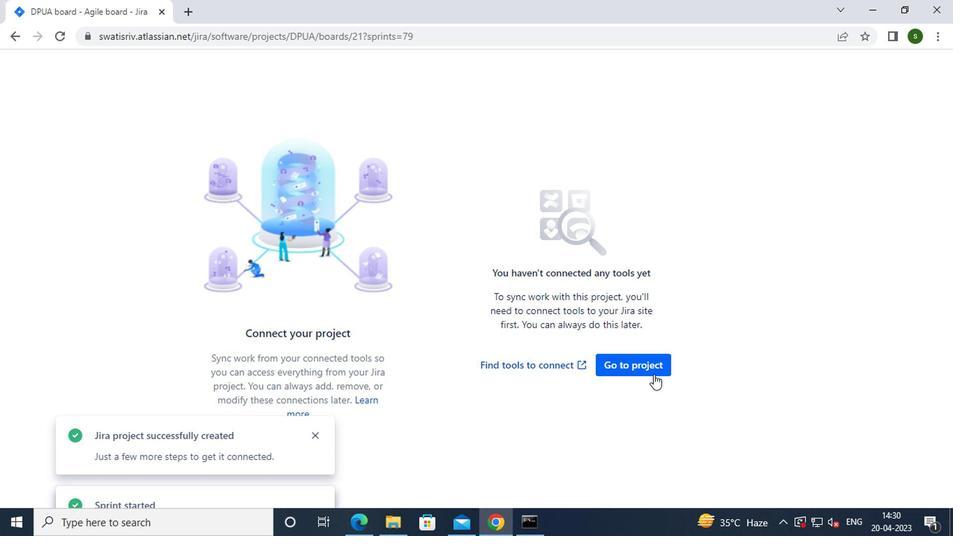 
Action: Mouse moved to (255, 74)
Screenshot: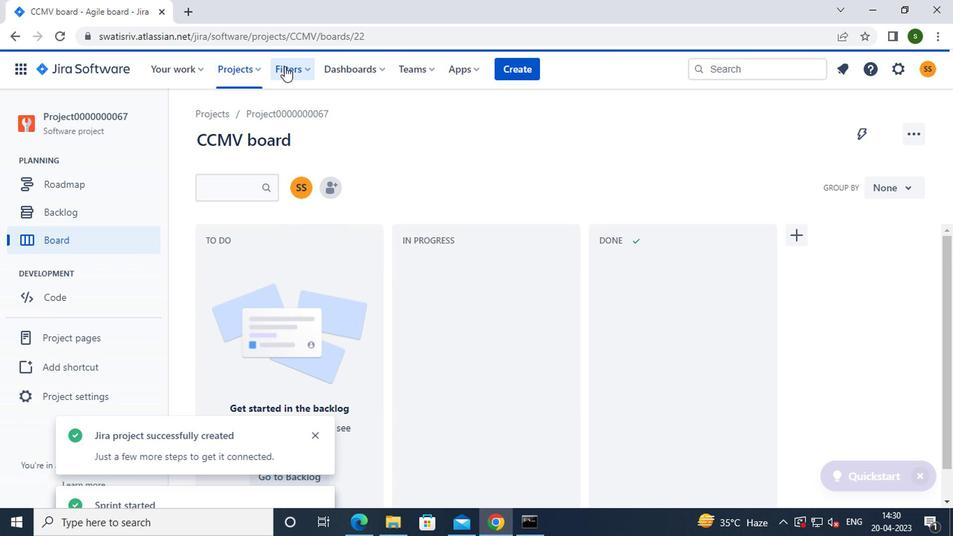 
Action: Mouse pressed left at (255, 74)
Screenshot: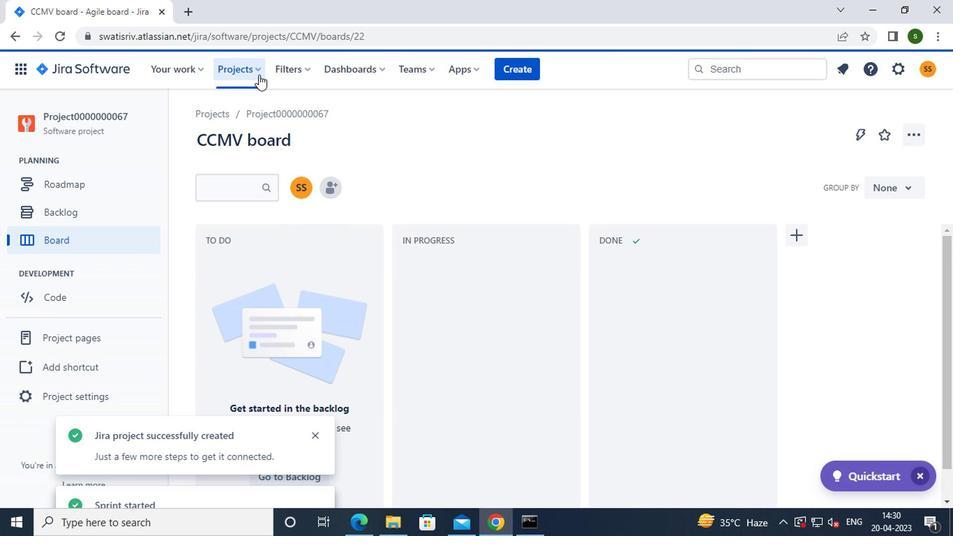 
Action: Mouse moved to (292, 345)
Screenshot: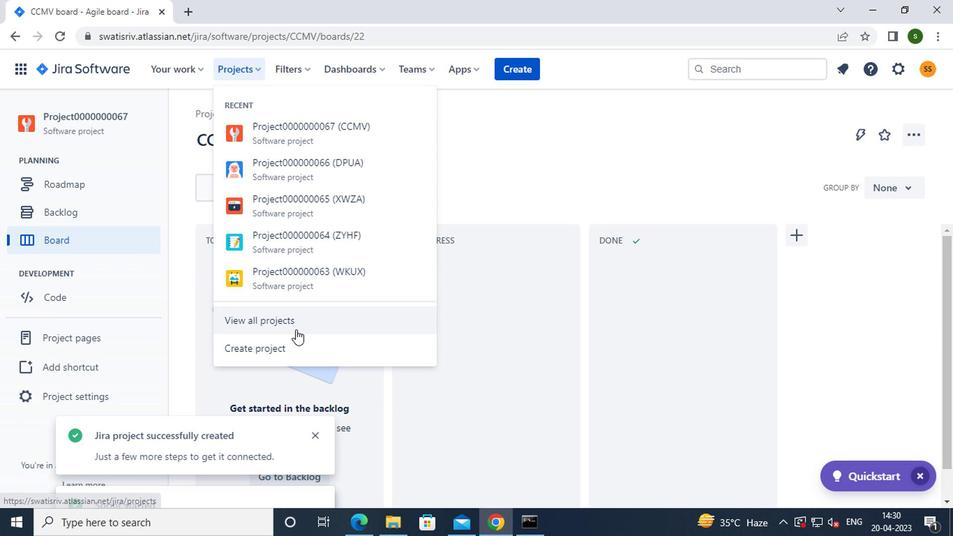 
Action: Mouse pressed left at (292, 345)
Screenshot: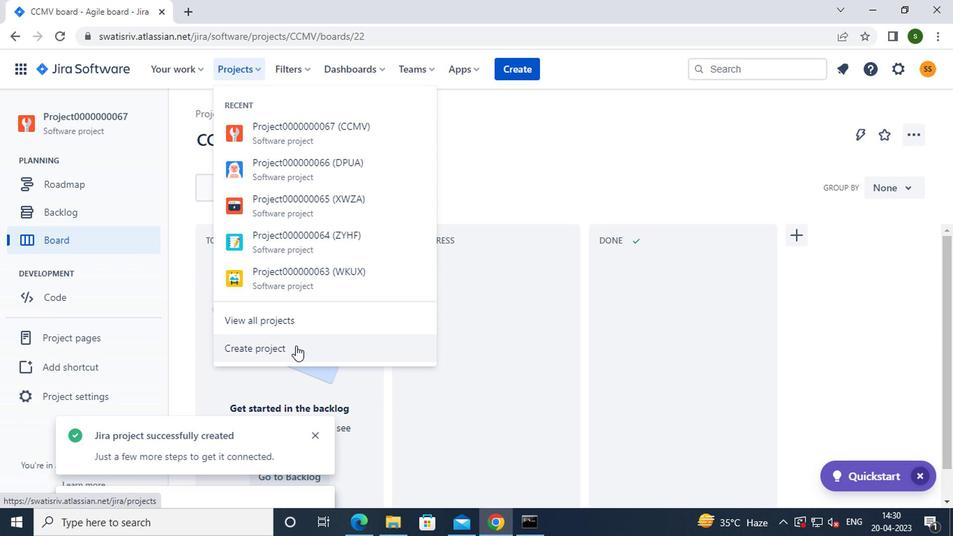 
Action: Mouse moved to (675, 361)
Screenshot: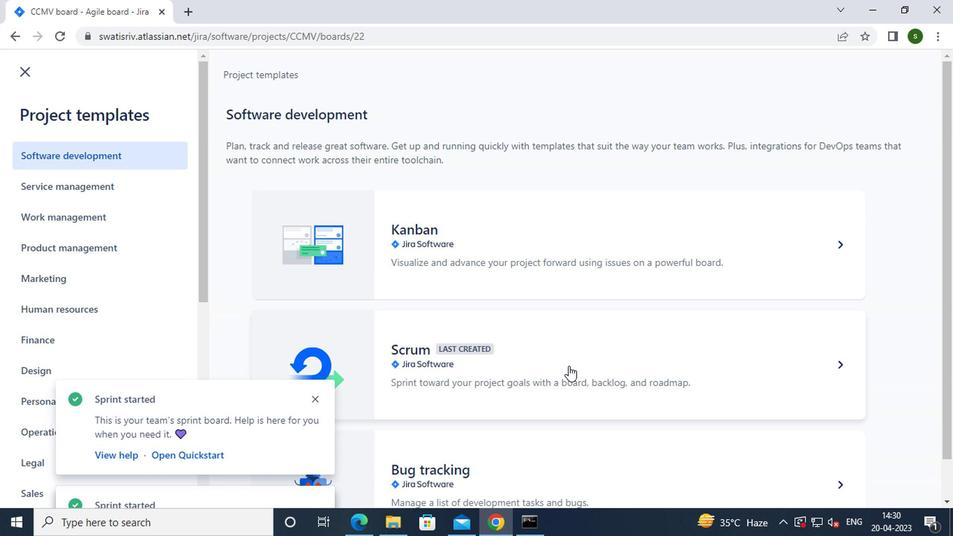 
Action: Mouse pressed left at (675, 361)
Screenshot: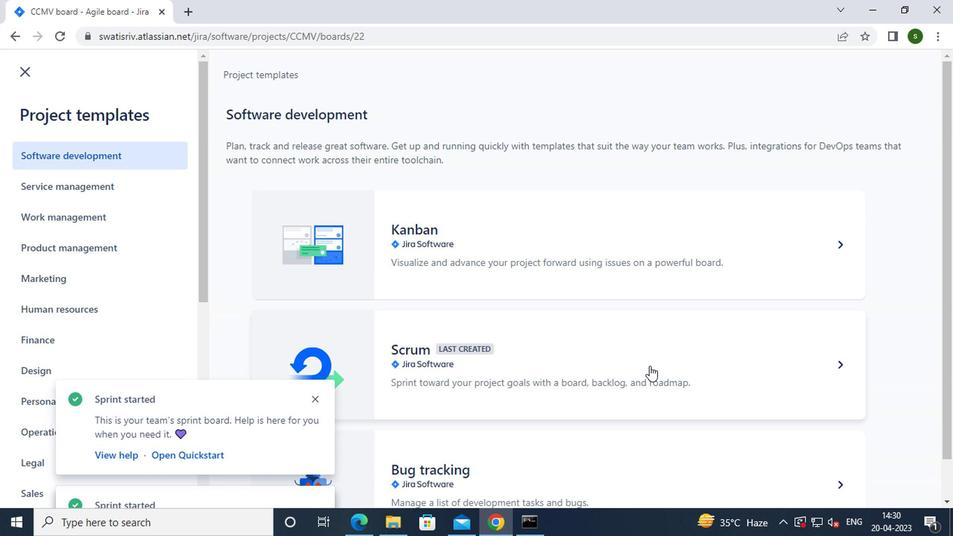 
Action: Mouse moved to (849, 474)
Screenshot: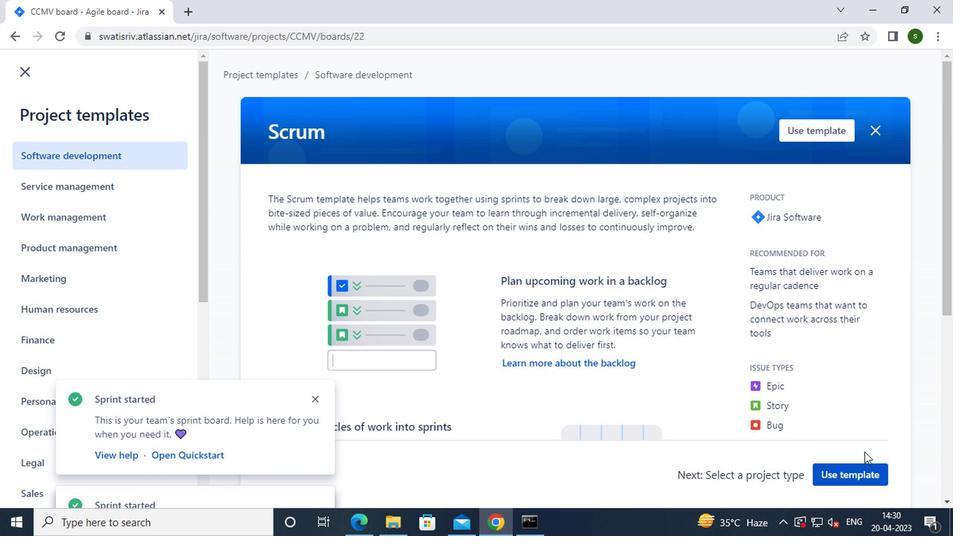 
Action: Mouse pressed left at (849, 474)
Screenshot: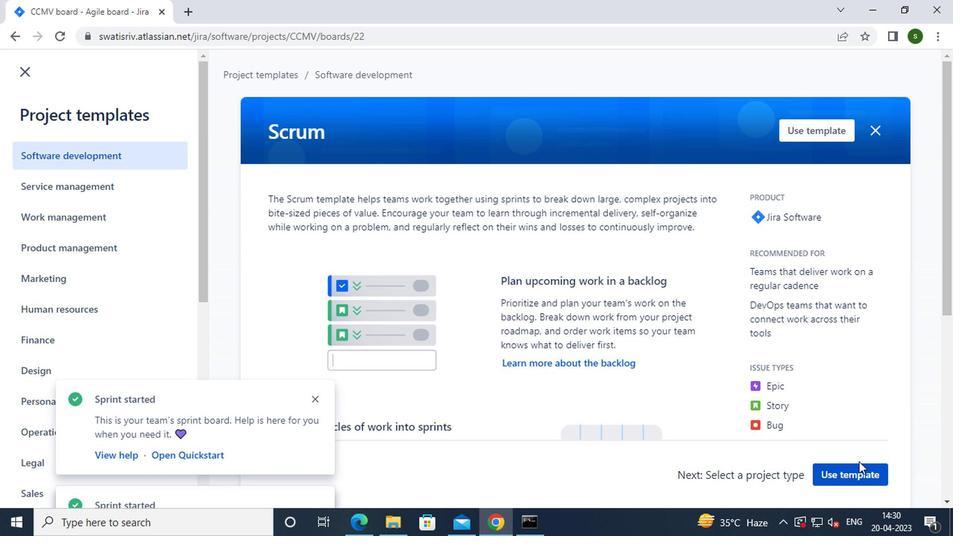 
Action: Mouse moved to (389, 469)
Screenshot: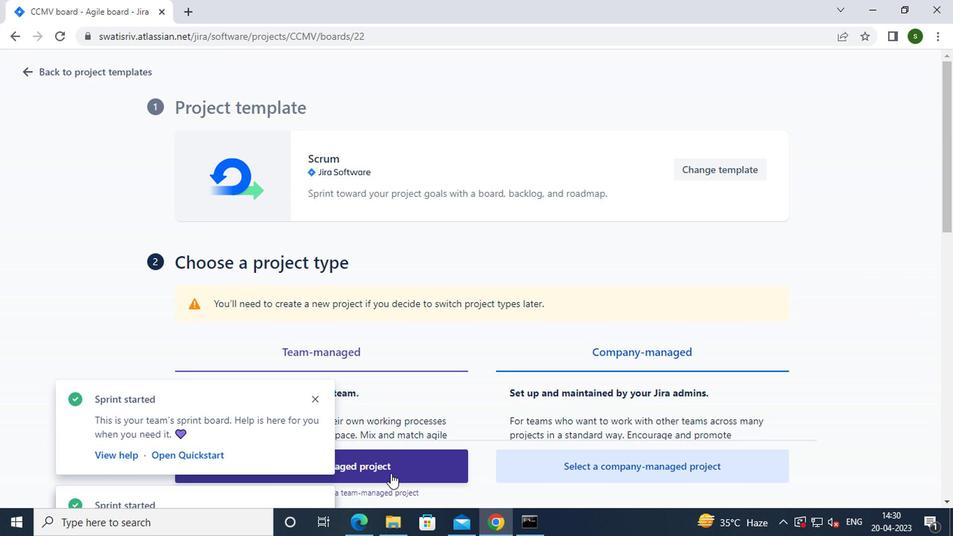 
Action: Mouse pressed left at (389, 469)
Screenshot: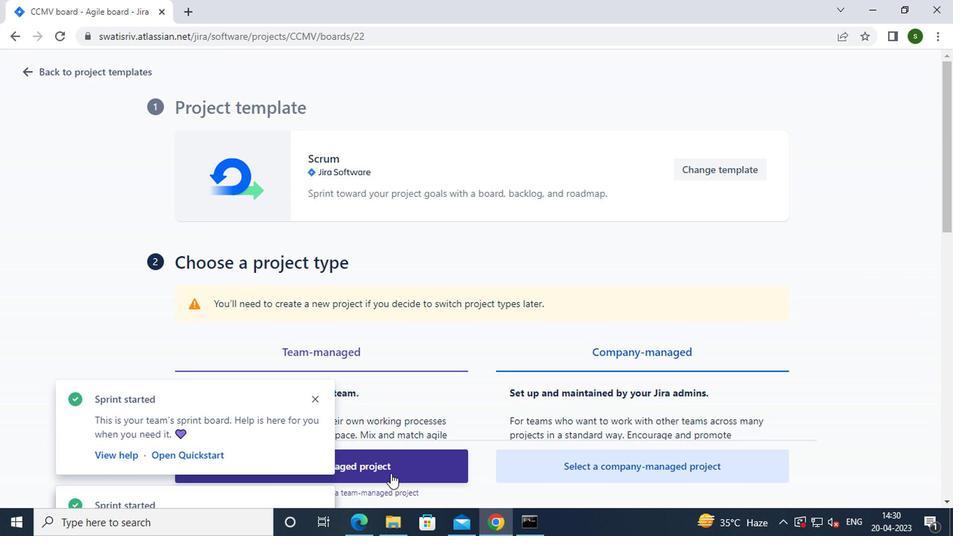 
Action: Mouse moved to (319, 231)
Screenshot: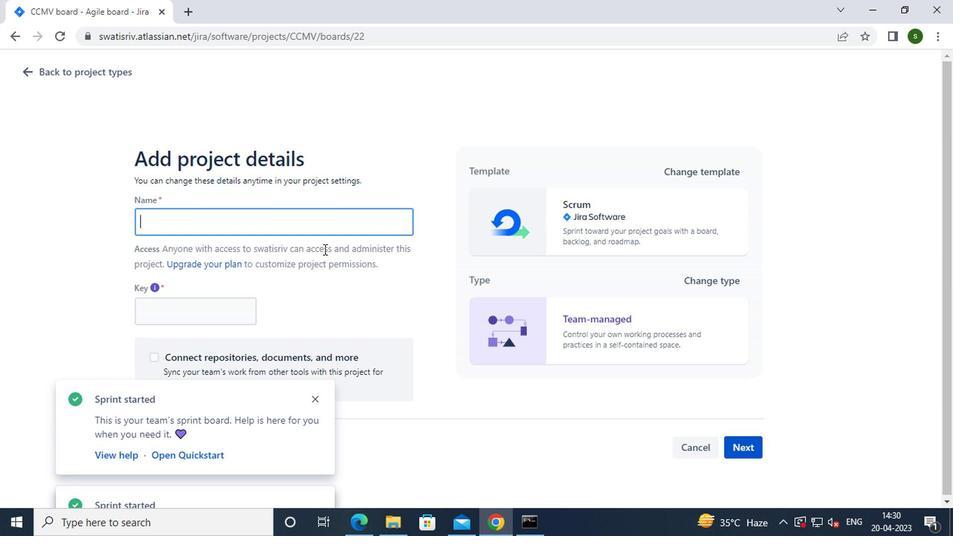 
Action: Mouse pressed left at (319, 231)
Screenshot: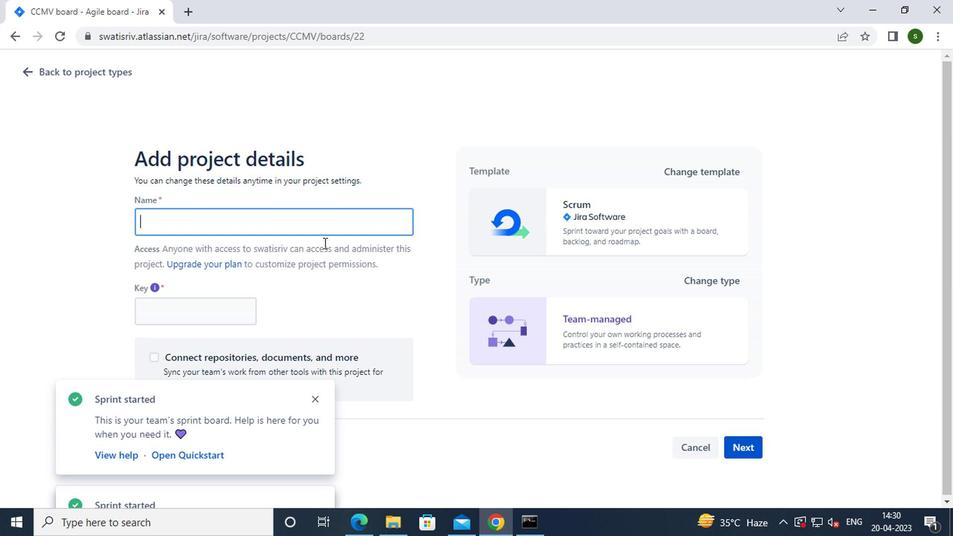 
Action: Key pressed <Key.caps_lock>p<Key.caps_lock>roject0000000068
Screenshot: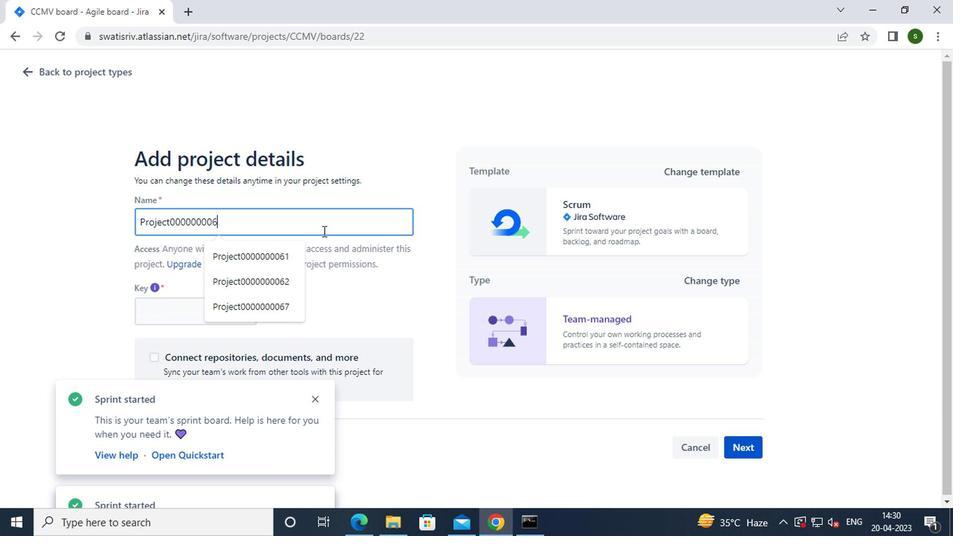 
Action: Mouse moved to (748, 442)
Screenshot: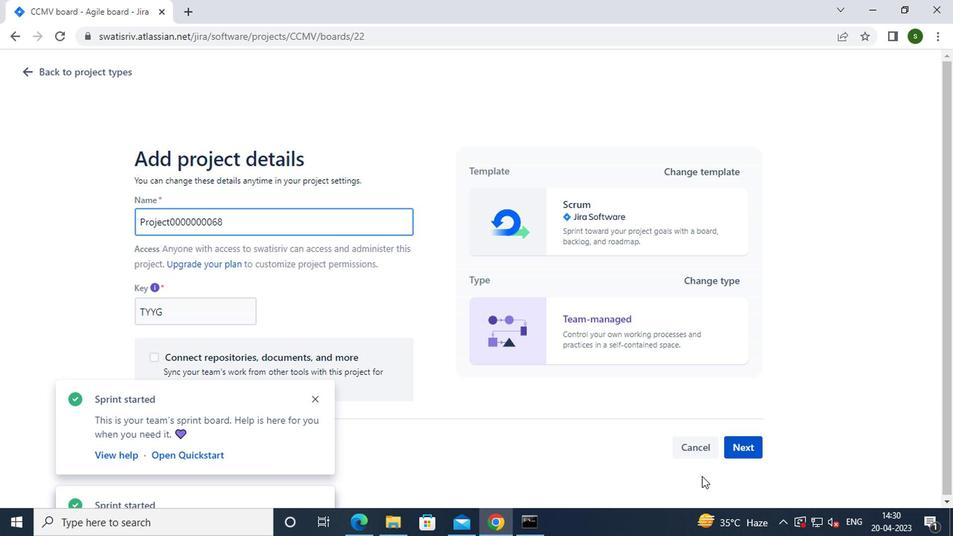 
Action: Mouse pressed left at (748, 442)
Screenshot: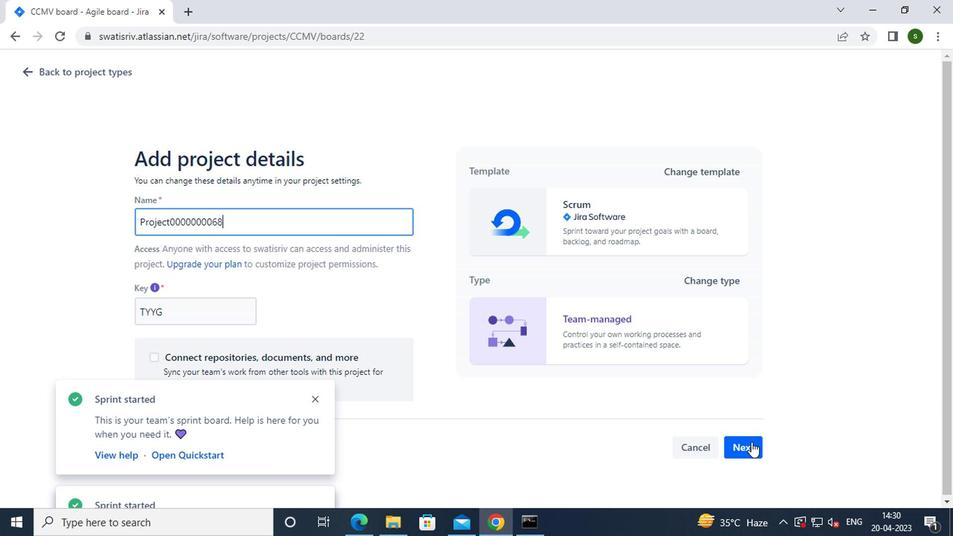 
Action: Mouse moved to (626, 368)
Screenshot: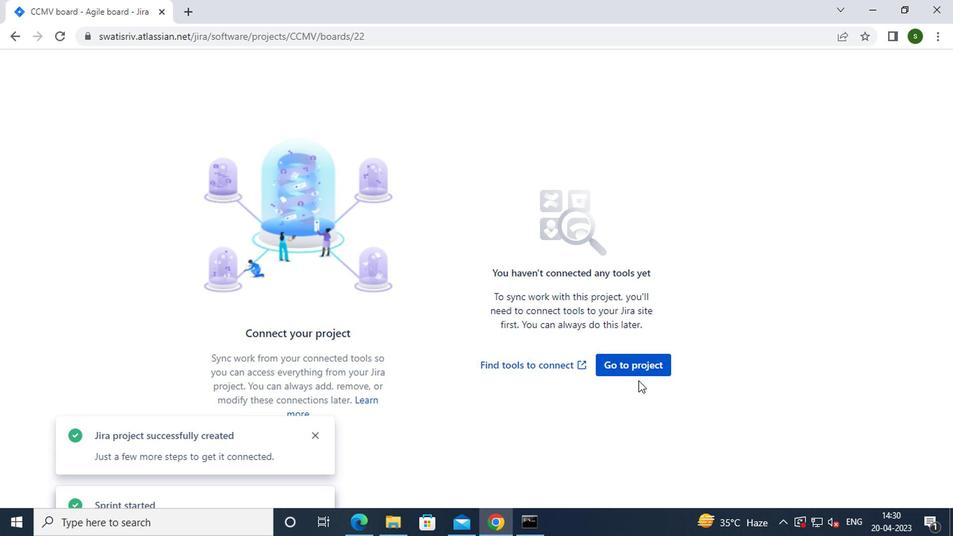 
Action: Mouse pressed left at (626, 368)
Screenshot: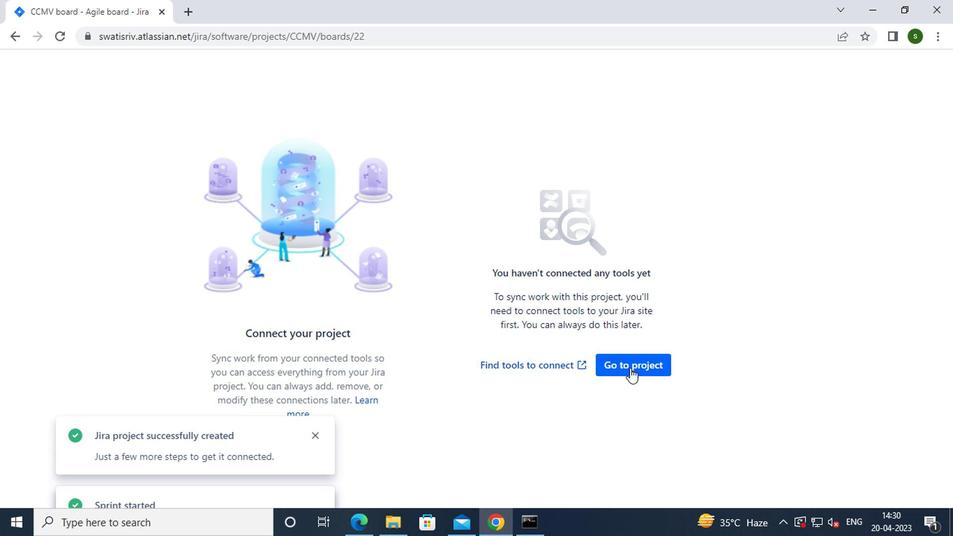 
Action: Key pressed <Key.f8>
Screenshot: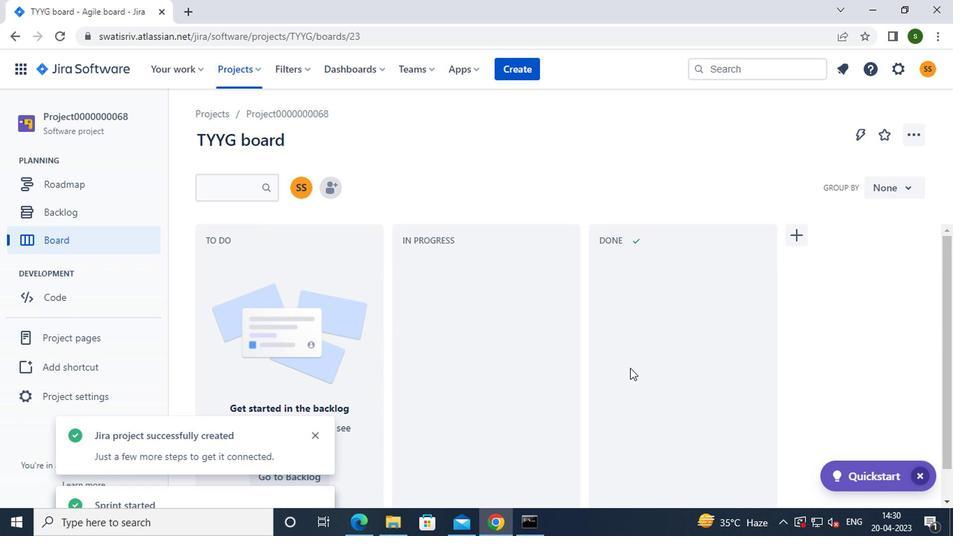 
